 Task: Find connections with filter location St Albans with filter topic #engineeringwith filter profile language Potuguese with filter current company Akamai Technologies with filter school Vidyavardhaka College of Engineering with filter industry Law Enforcement with filter service category Consulting with filter keywords title Sales Analyst
Action: Mouse moved to (566, 71)
Screenshot: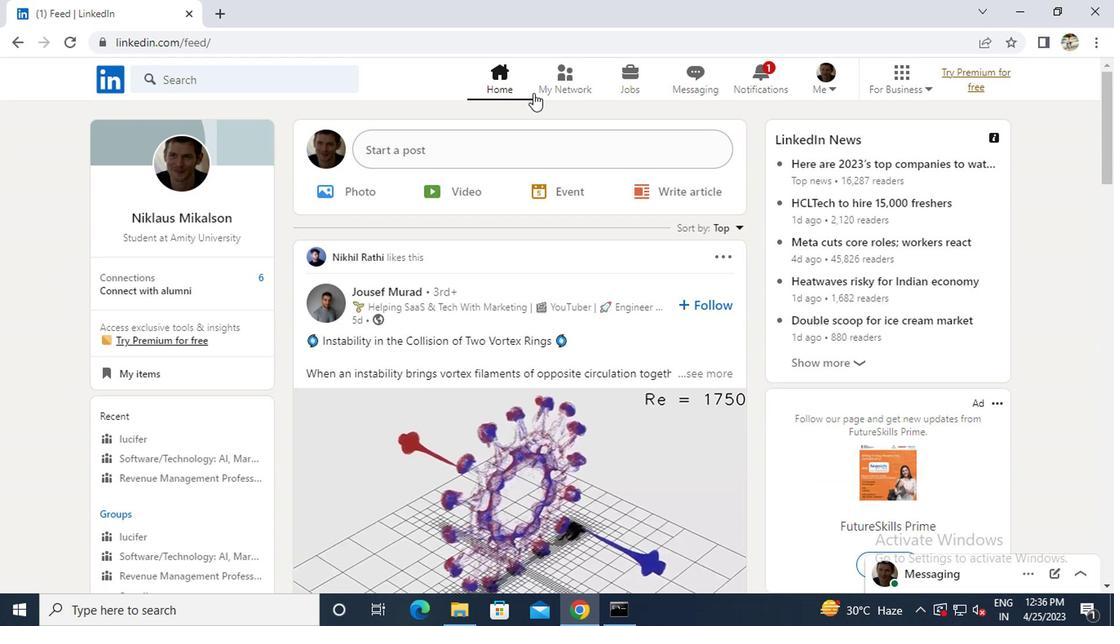 
Action: Mouse pressed left at (566, 71)
Screenshot: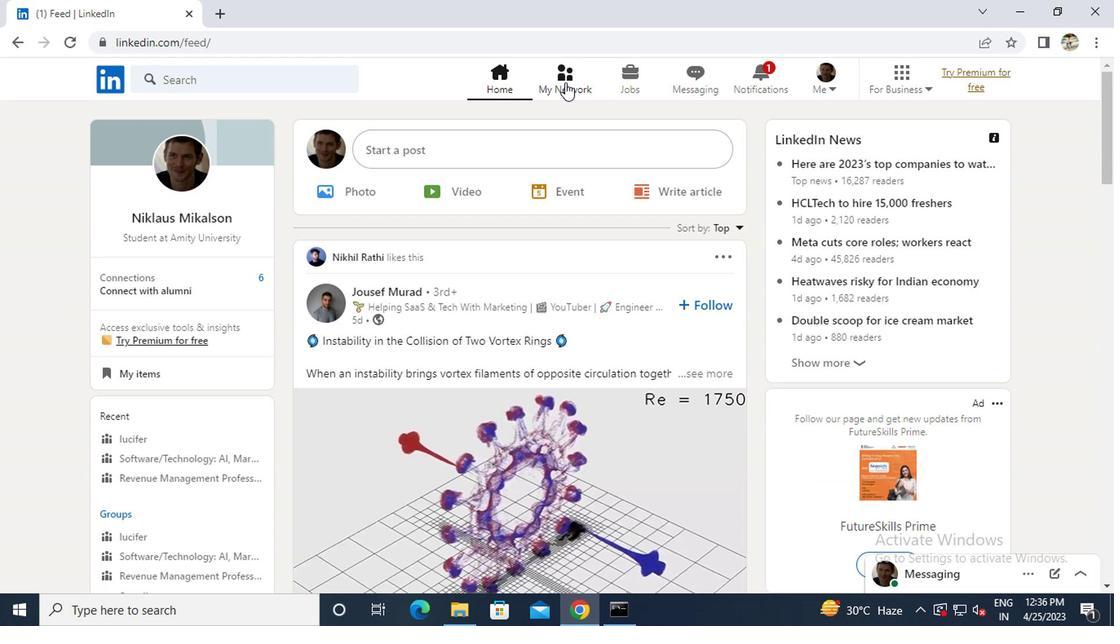 
Action: Mouse moved to (246, 171)
Screenshot: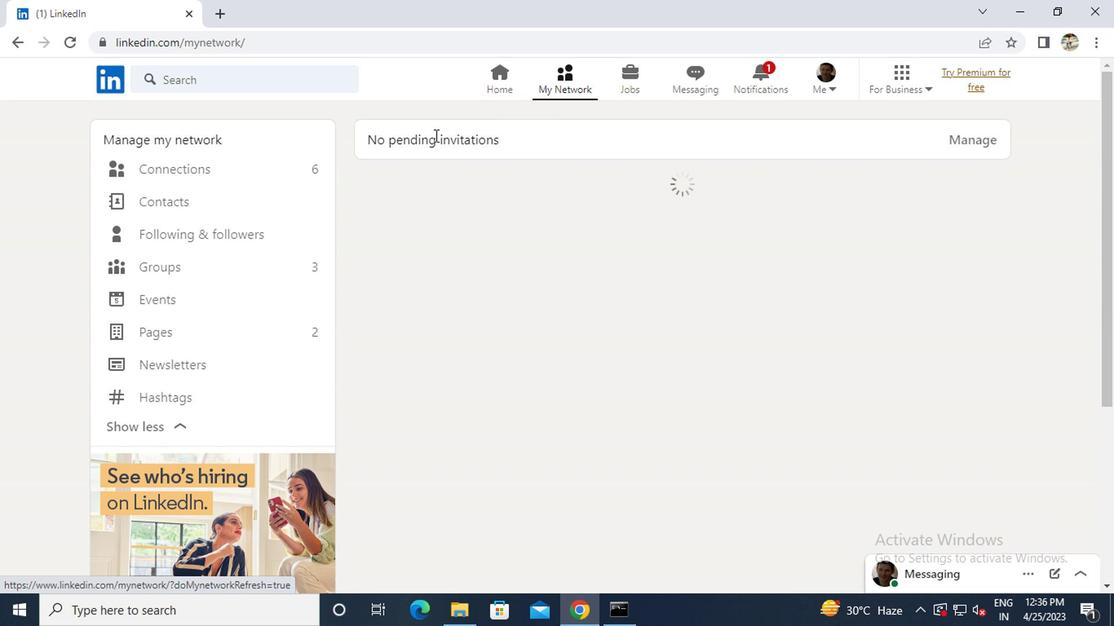 
Action: Mouse pressed left at (246, 171)
Screenshot: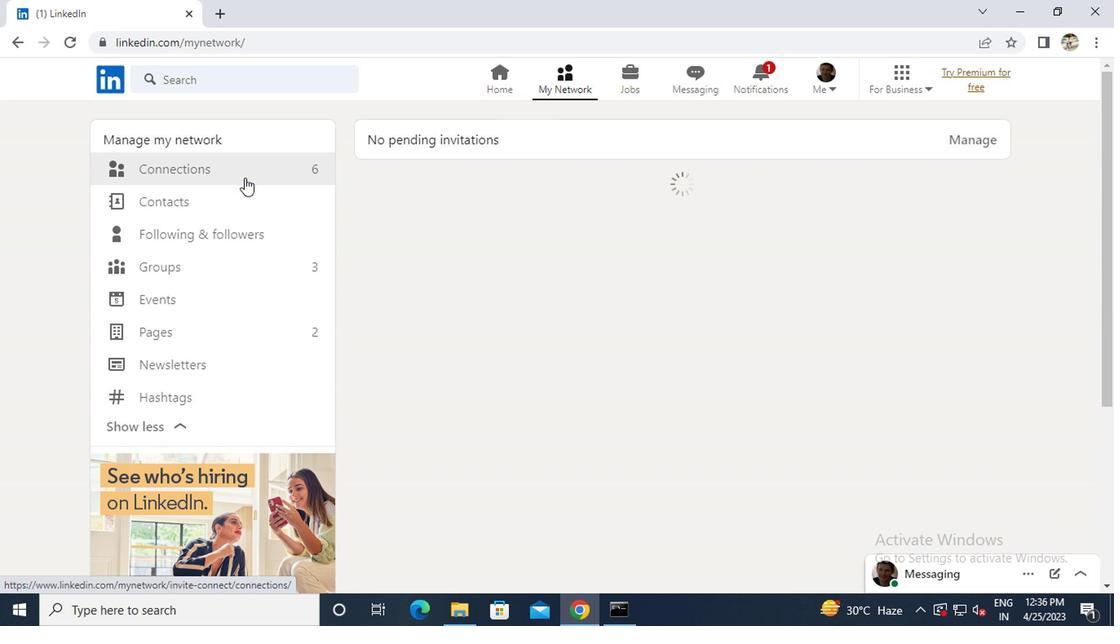 
Action: Mouse moved to (658, 164)
Screenshot: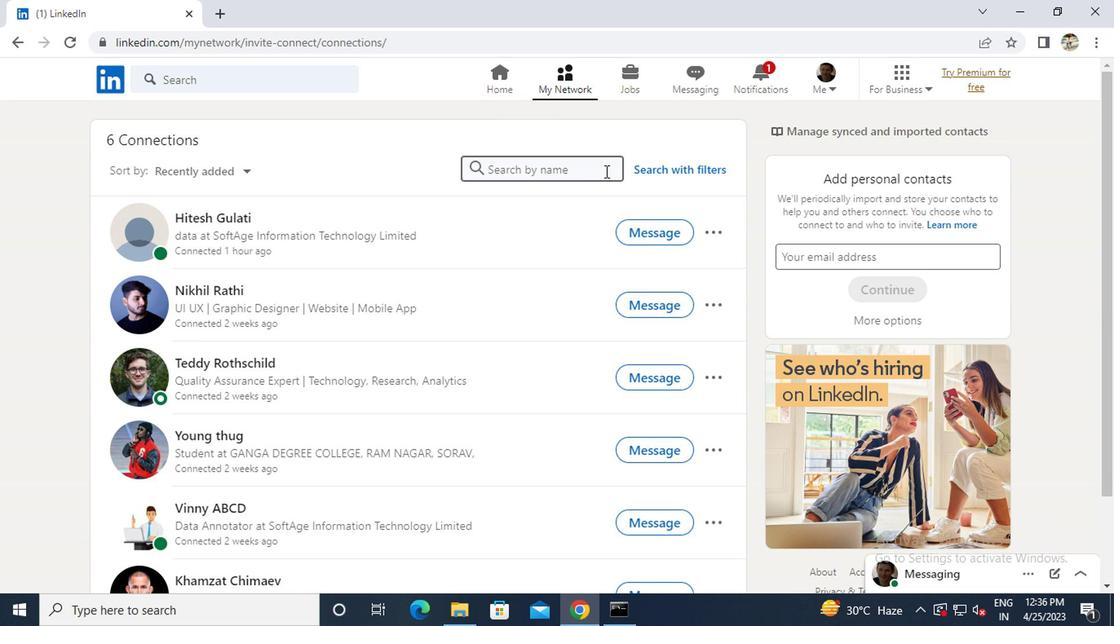 
Action: Mouse pressed left at (658, 164)
Screenshot: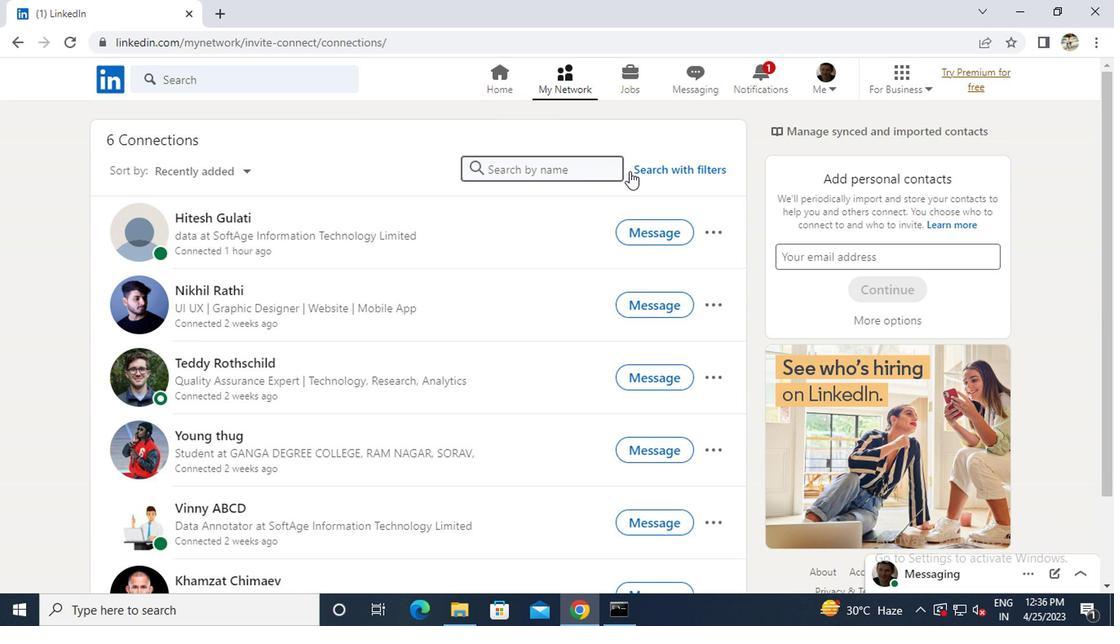 
Action: Mouse moved to (524, 110)
Screenshot: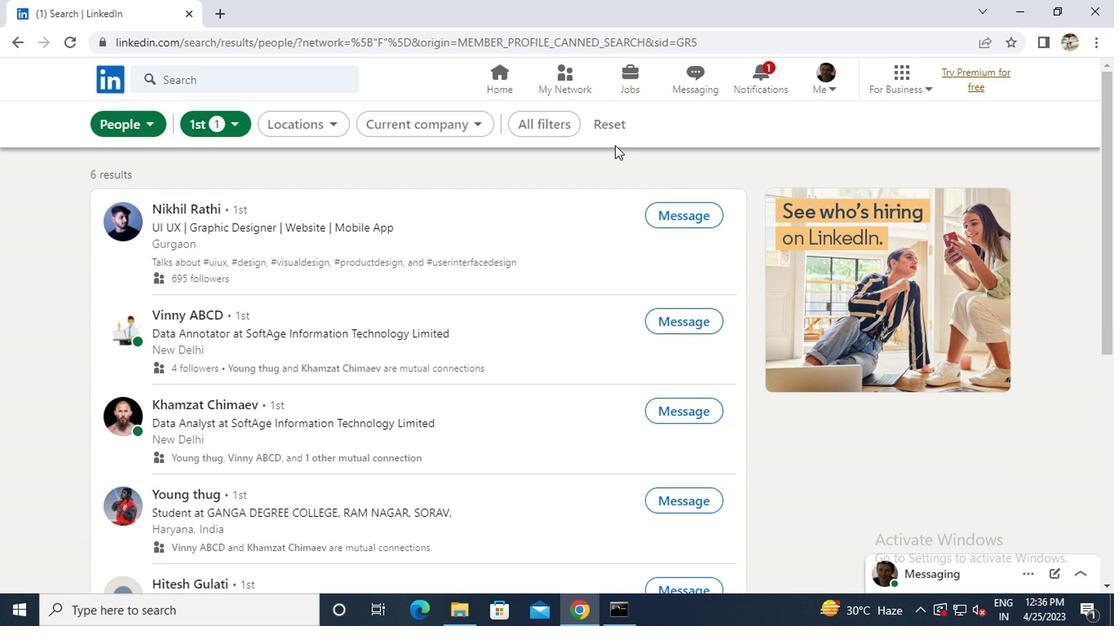 
Action: Mouse pressed left at (524, 110)
Screenshot: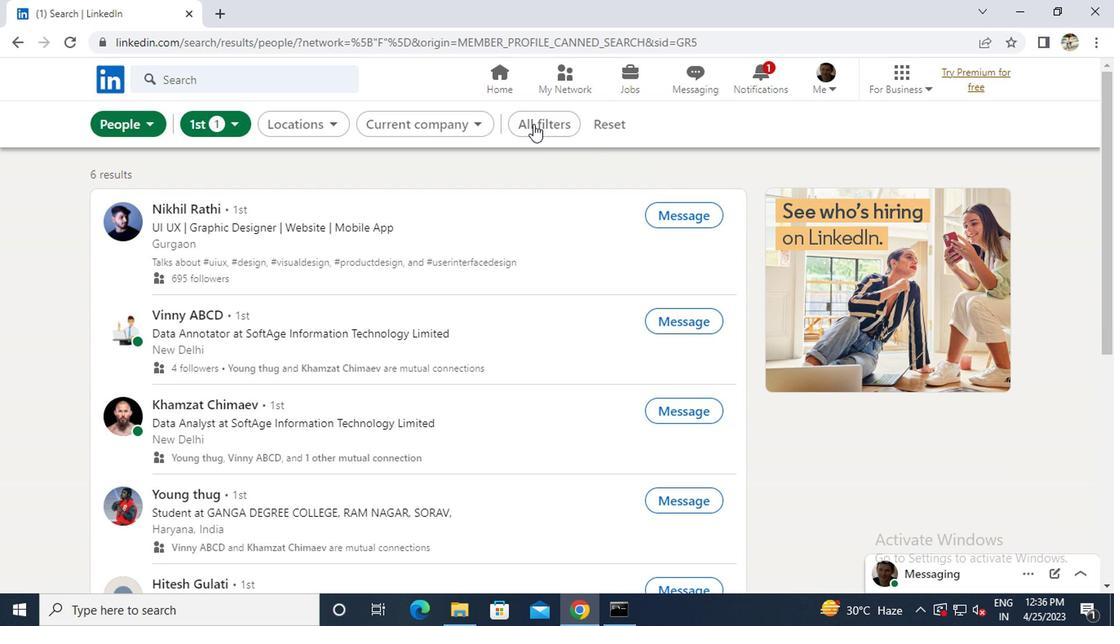 
Action: Mouse moved to (850, 350)
Screenshot: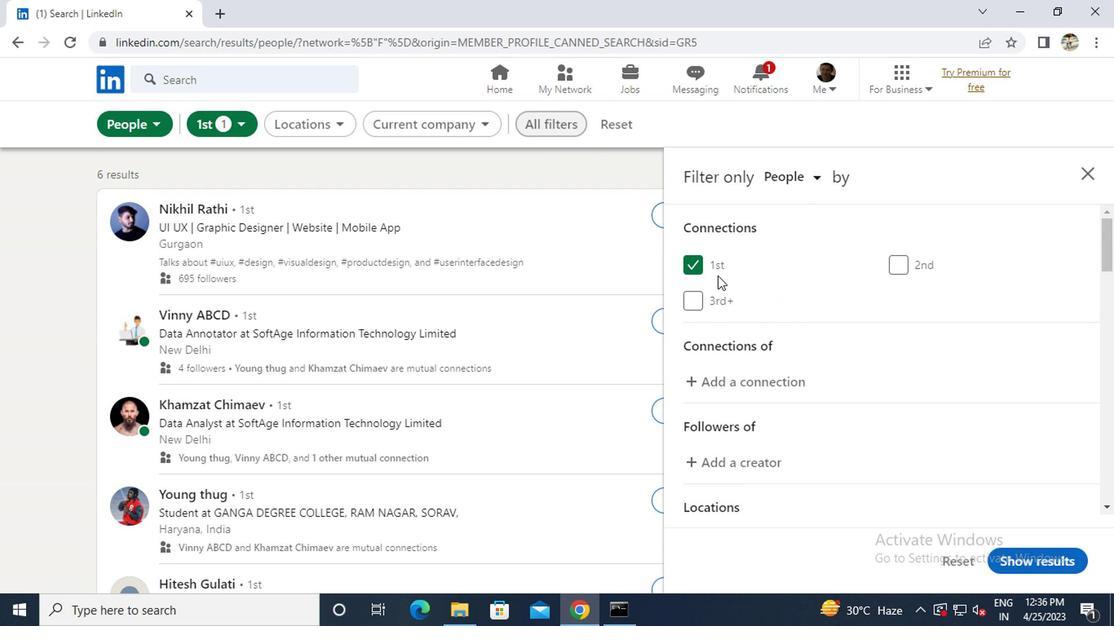 
Action: Mouse scrolled (850, 349) with delta (0, 0)
Screenshot: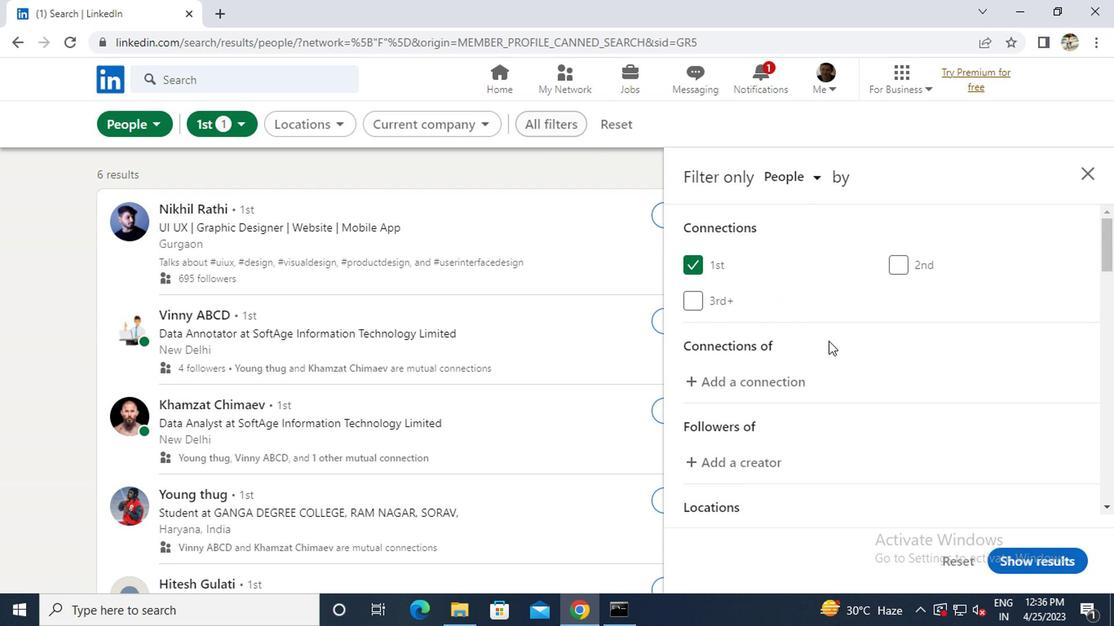 
Action: Mouse scrolled (850, 349) with delta (0, 0)
Screenshot: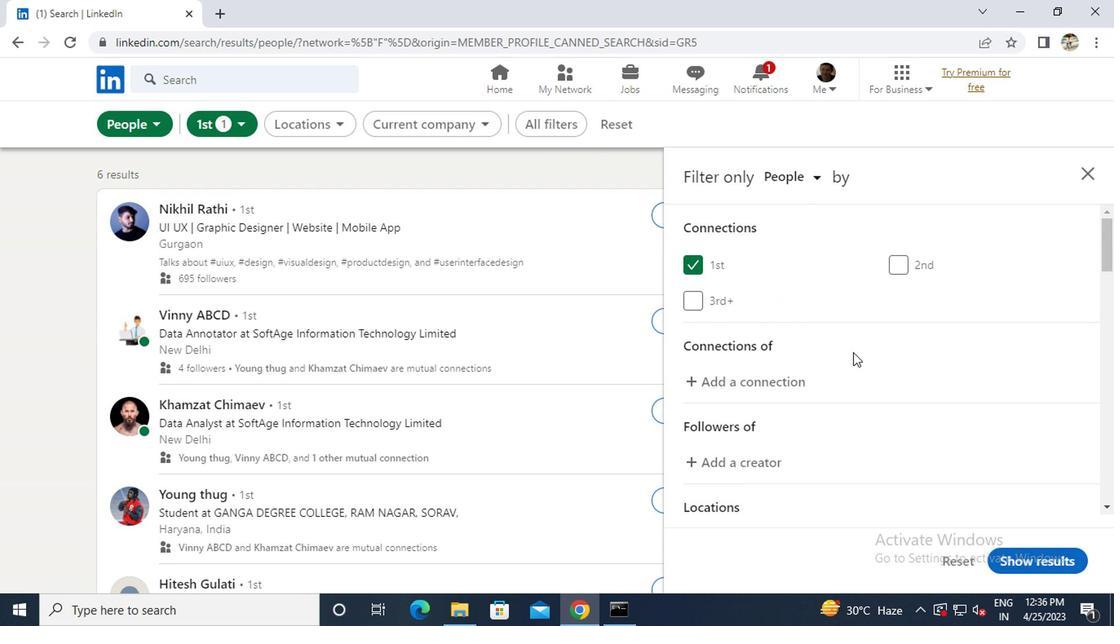 
Action: Mouse moved to (909, 447)
Screenshot: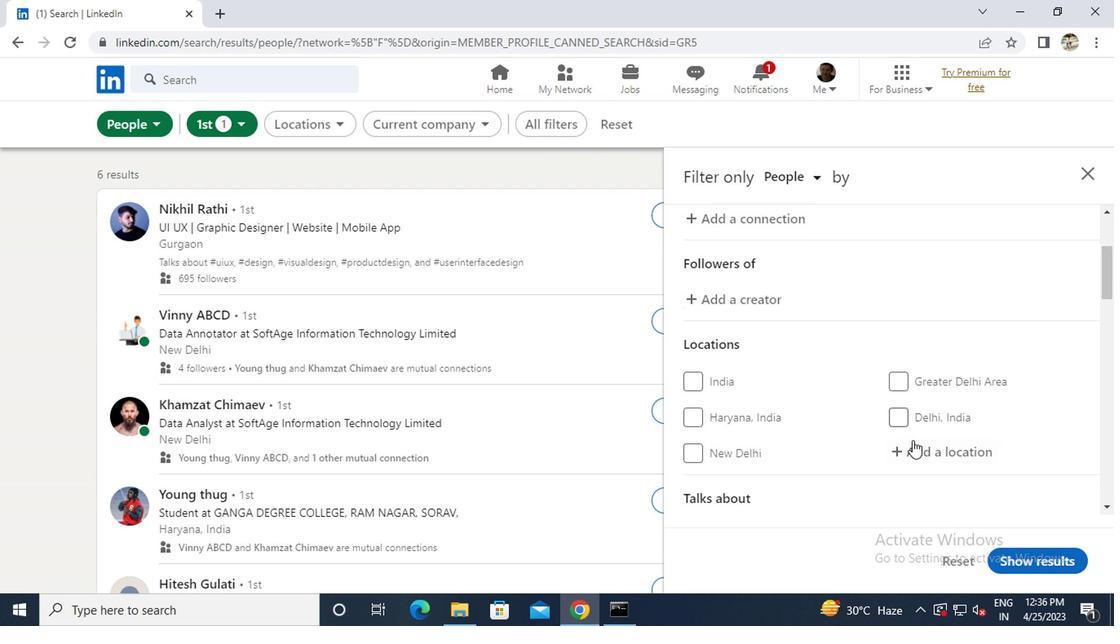 
Action: Mouse pressed left at (909, 447)
Screenshot: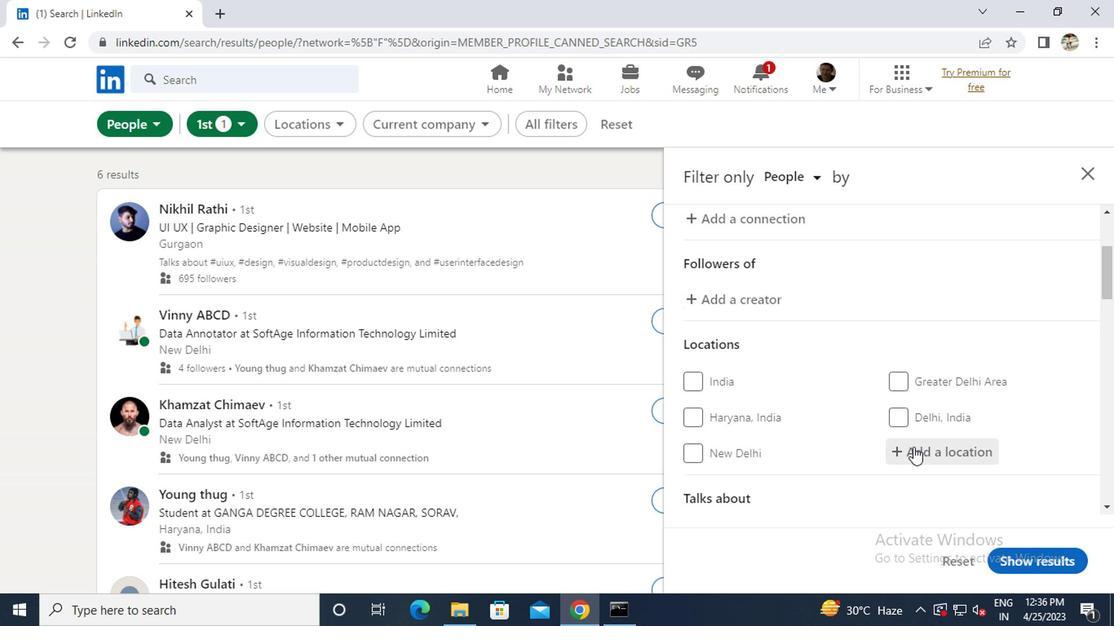 
Action: Key pressed <Key.caps_lock>st<Key.space>a<Key.caps_lock>lbans
Screenshot: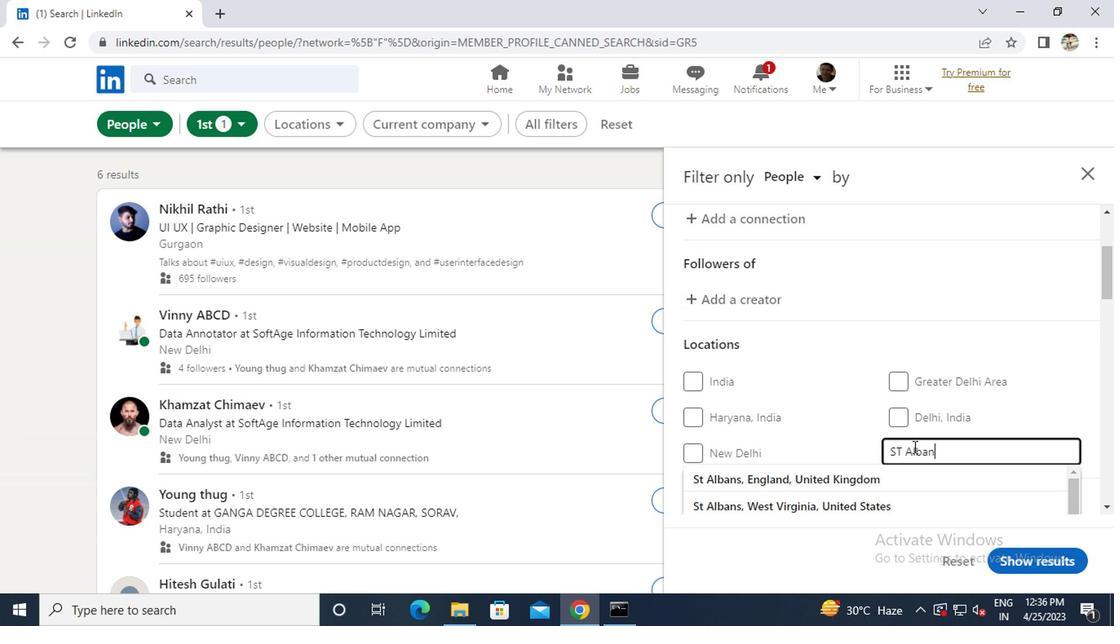 
Action: Mouse scrolled (909, 446) with delta (0, -1)
Screenshot: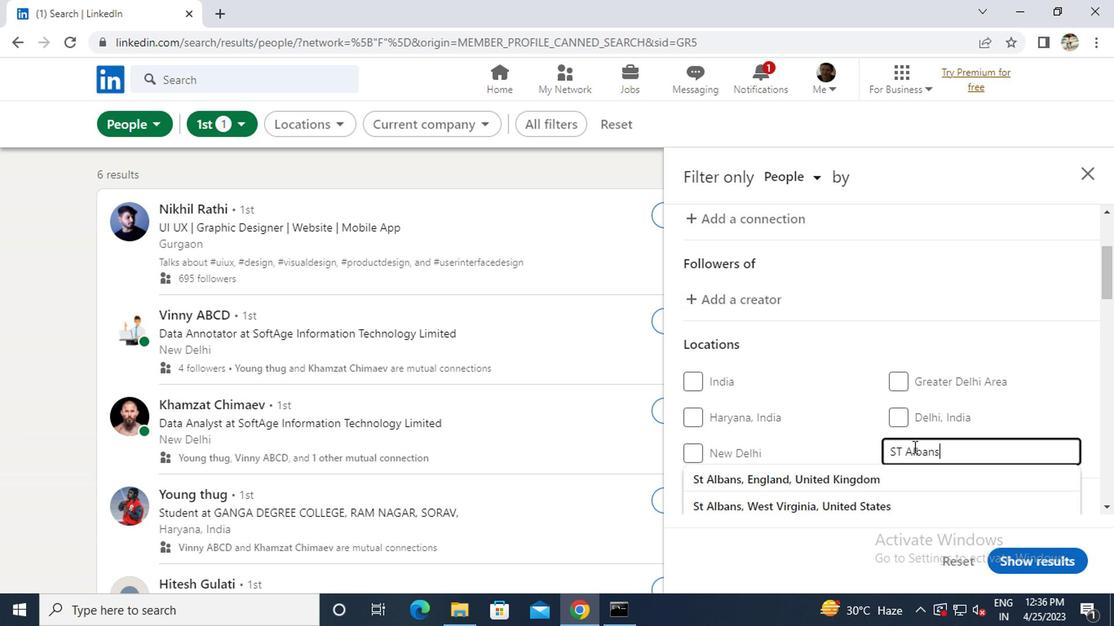 
Action: Mouse moved to (907, 446)
Screenshot: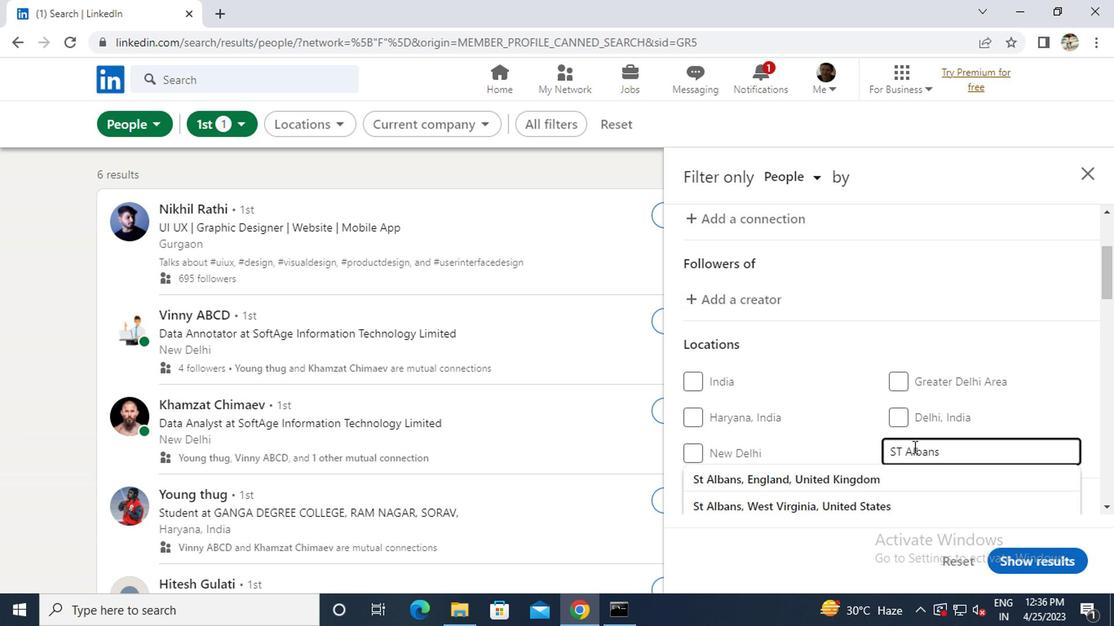 
Action: Mouse scrolled (907, 445) with delta (0, 0)
Screenshot: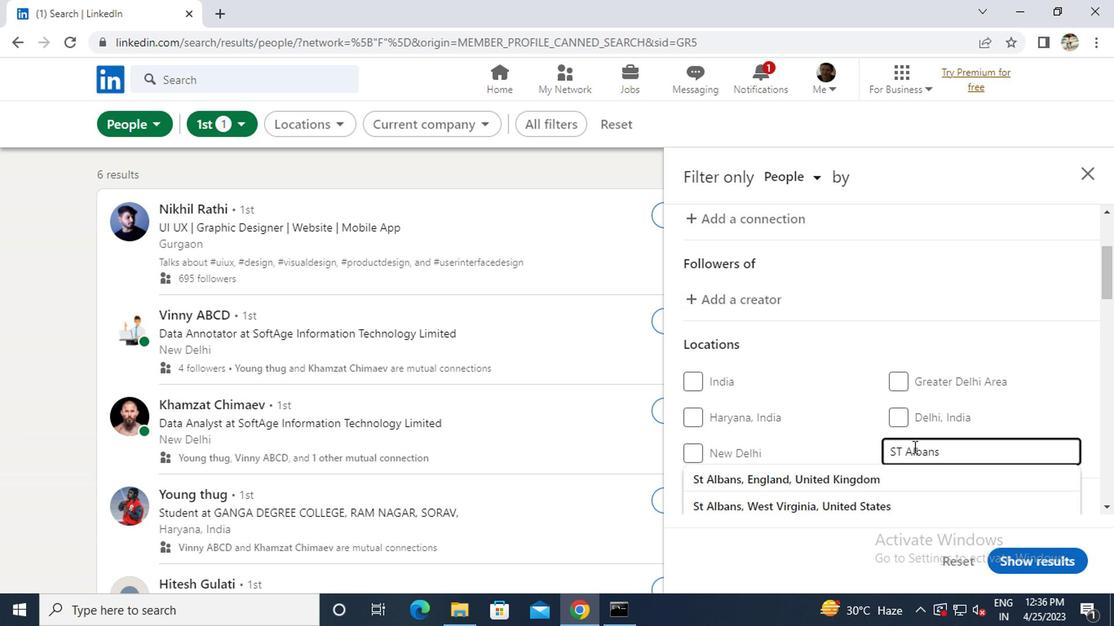 
Action: Key pressed <Key.enter>
Screenshot: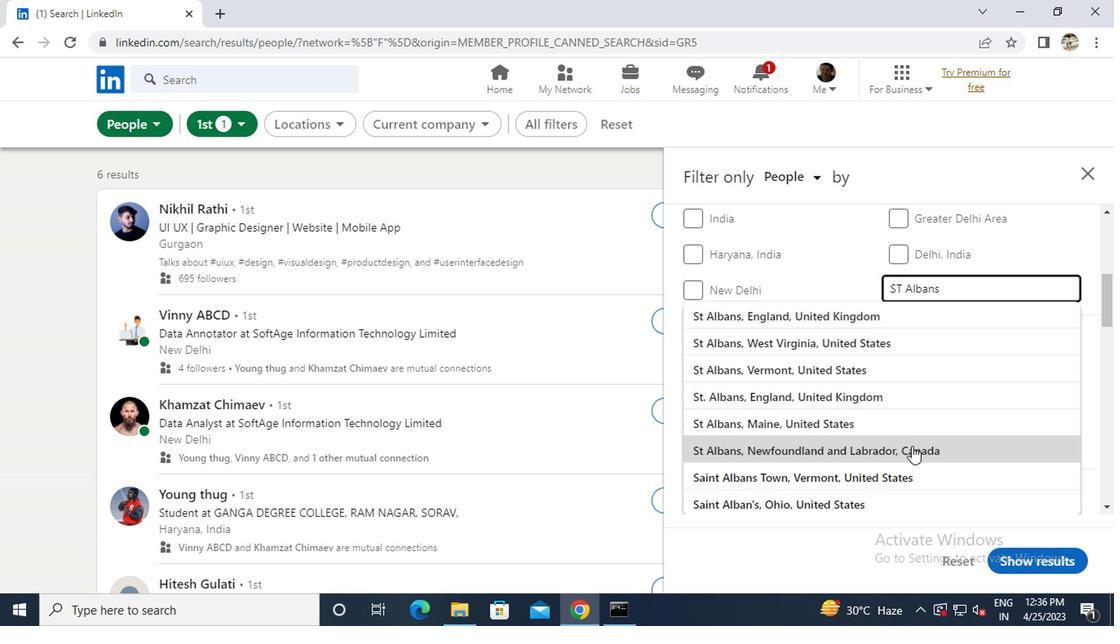 
Action: Mouse moved to (906, 444)
Screenshot: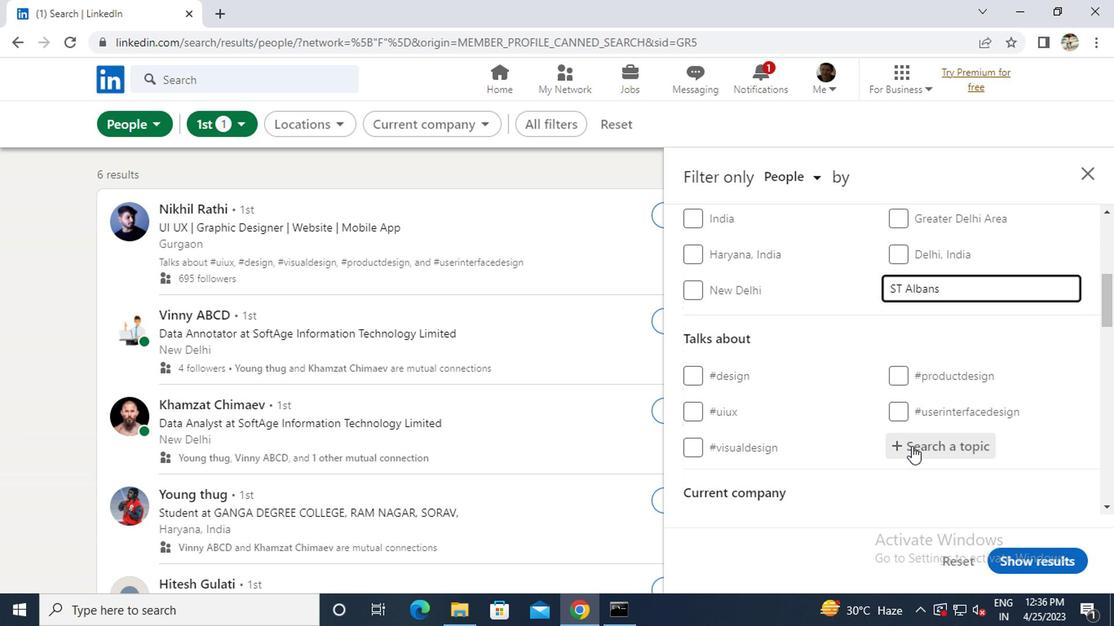 
Action: Mouse pressed left at (906, 444)
Screenshot: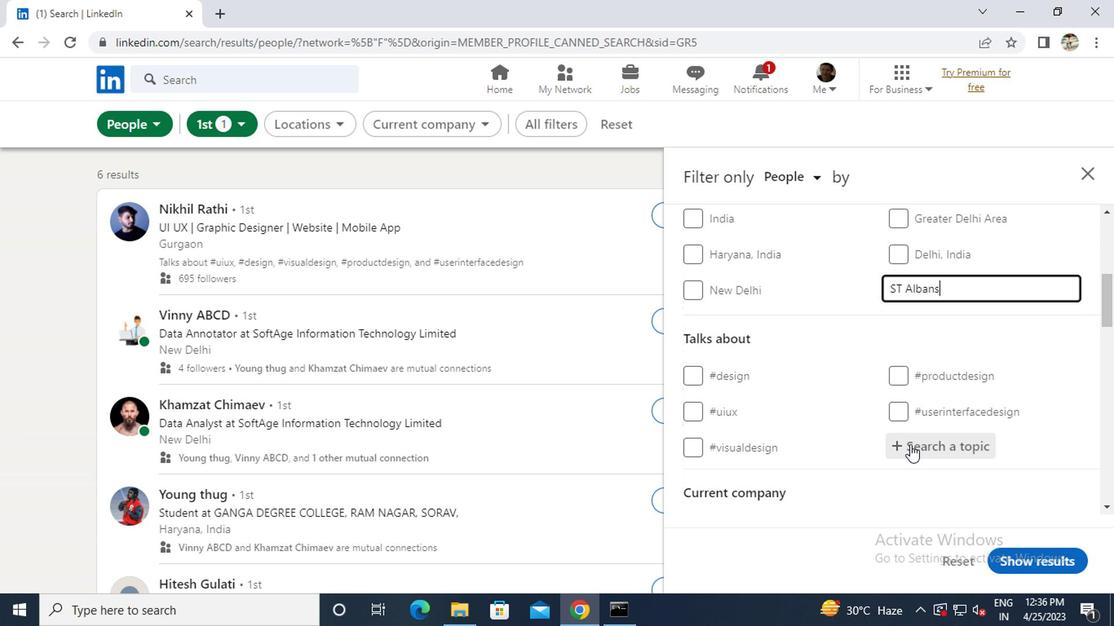 
Action: Key pressed <Key.shift>#ENGINEERING
Screenshot: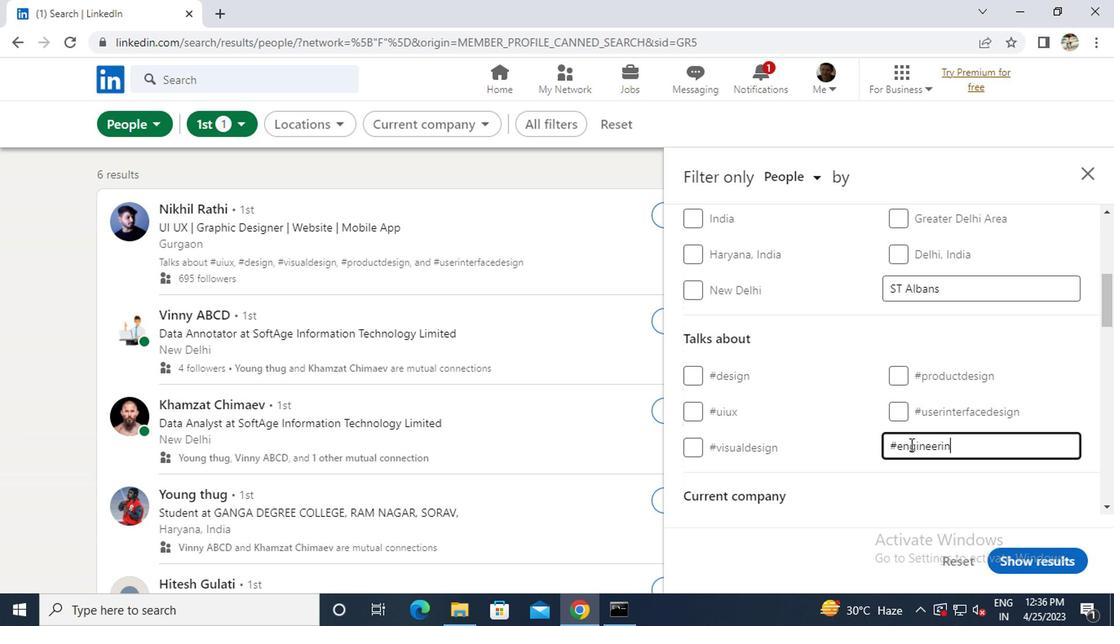 
Action: Mouse scrolled (906, 444) with delta (0, 0)
Screenshot: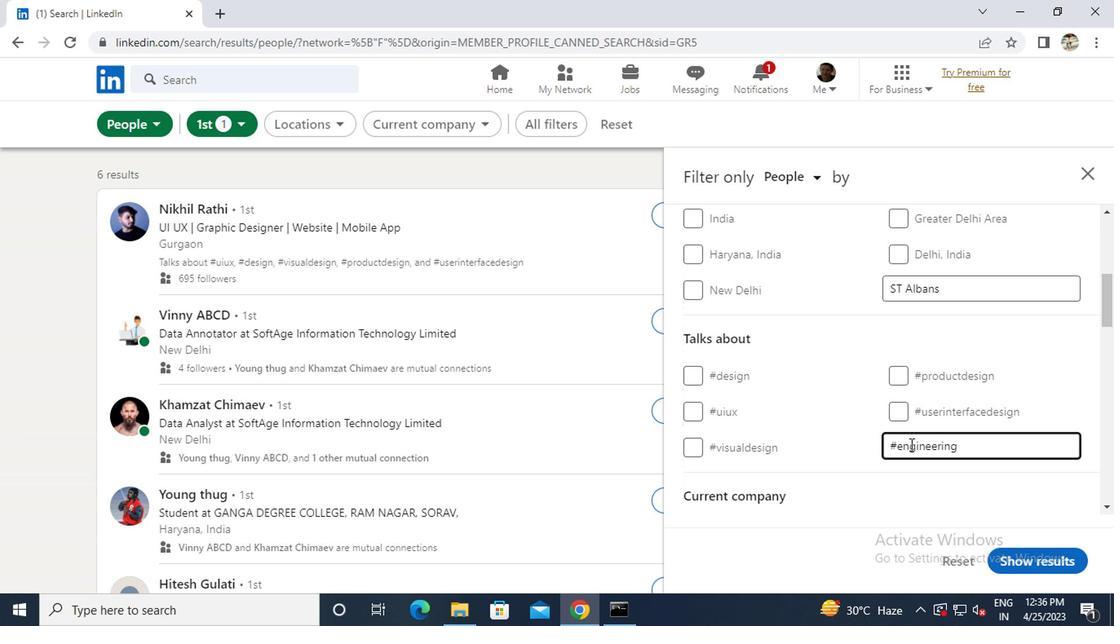 
Action: Mouse scrolled (906, 444) with delta (0, 0)
Screenshot: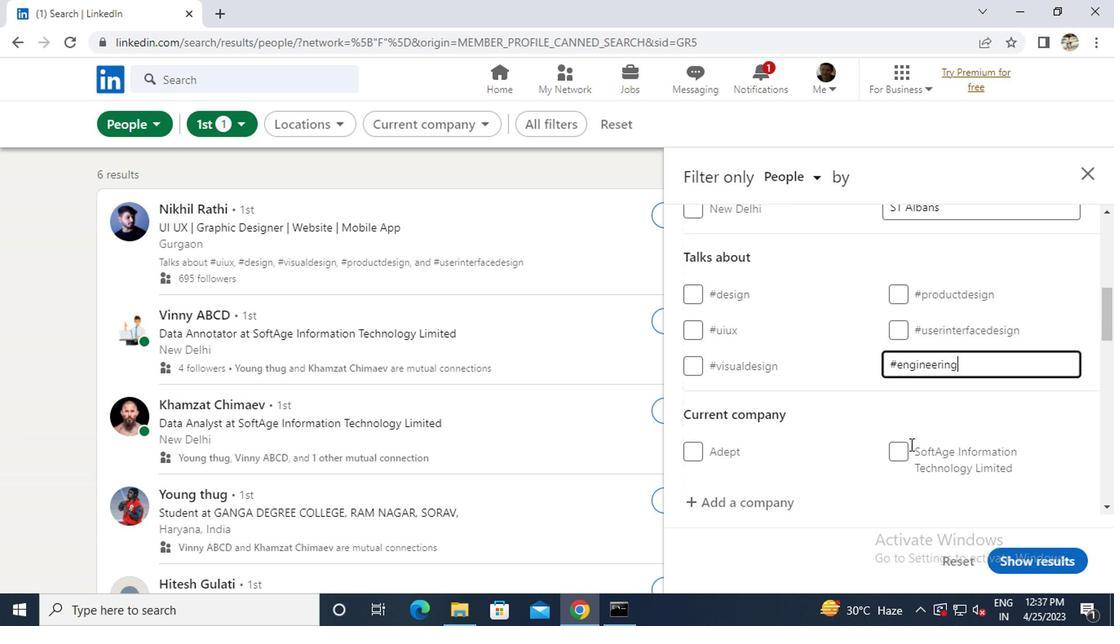 
Action: Mouse scrolled (906, 444) with delta (0, 0)
Screenshot: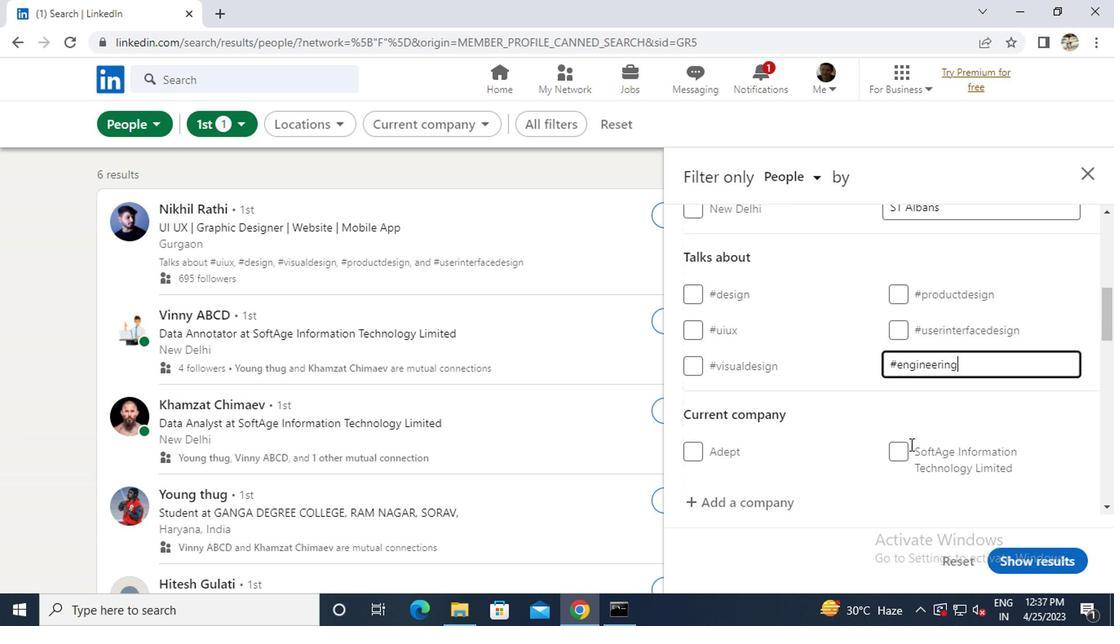 
Action: Mouse moved to (743, 345)
Screenshot: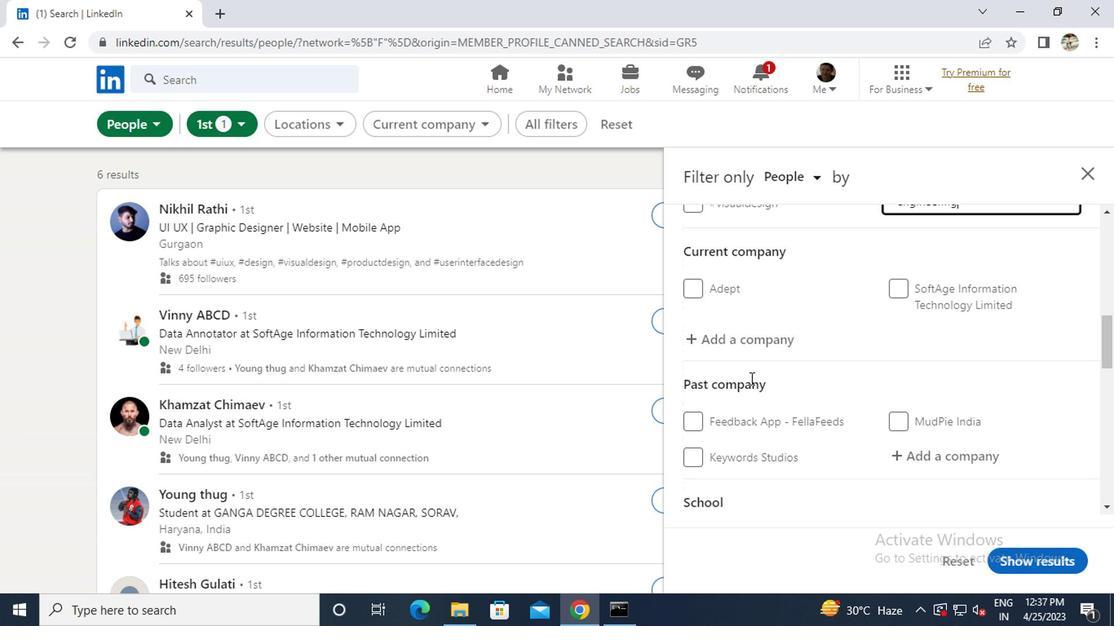 
Action: Mouse scrolled (743, 344) with delta (0, -1)
Screenshot: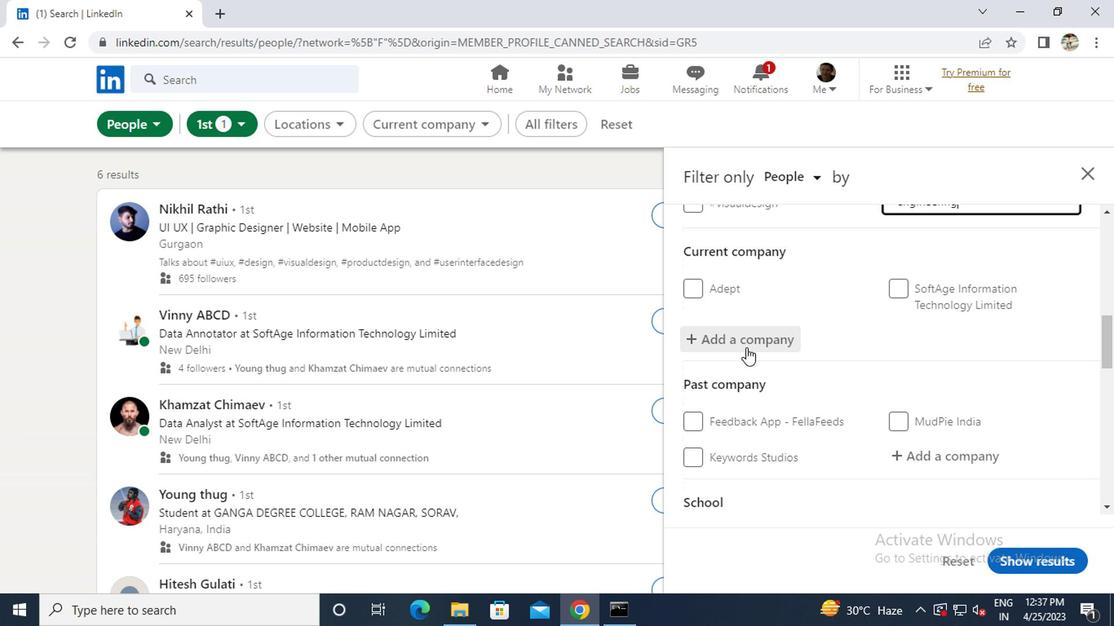 
Action: Mouse scrolled (743, 344) with delta (0, -1)
Screenshot: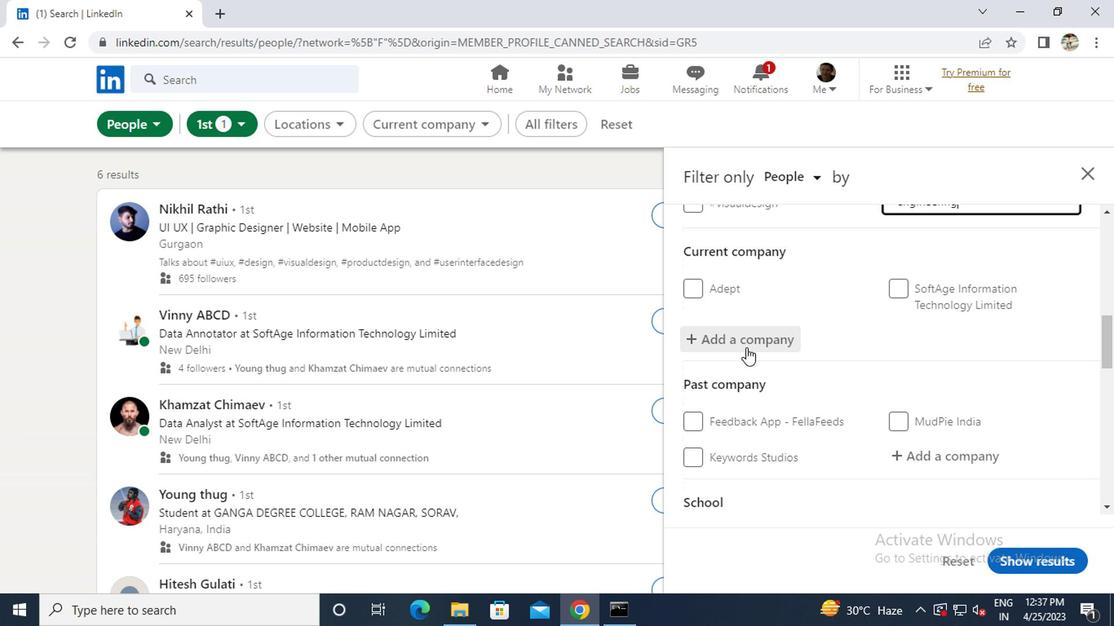 
Action: Mouse scrolled (743, 344) with delta (0, -1)
Screenshot: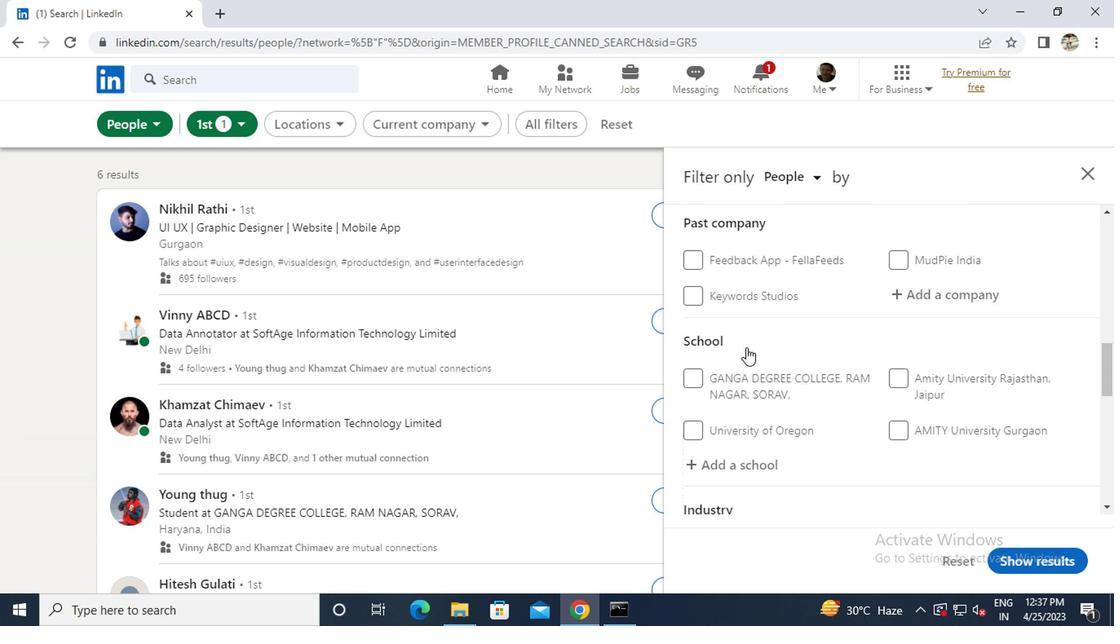 
Action: Mouse scrolled (743, 344) with delta (0, -1)
Screenshot: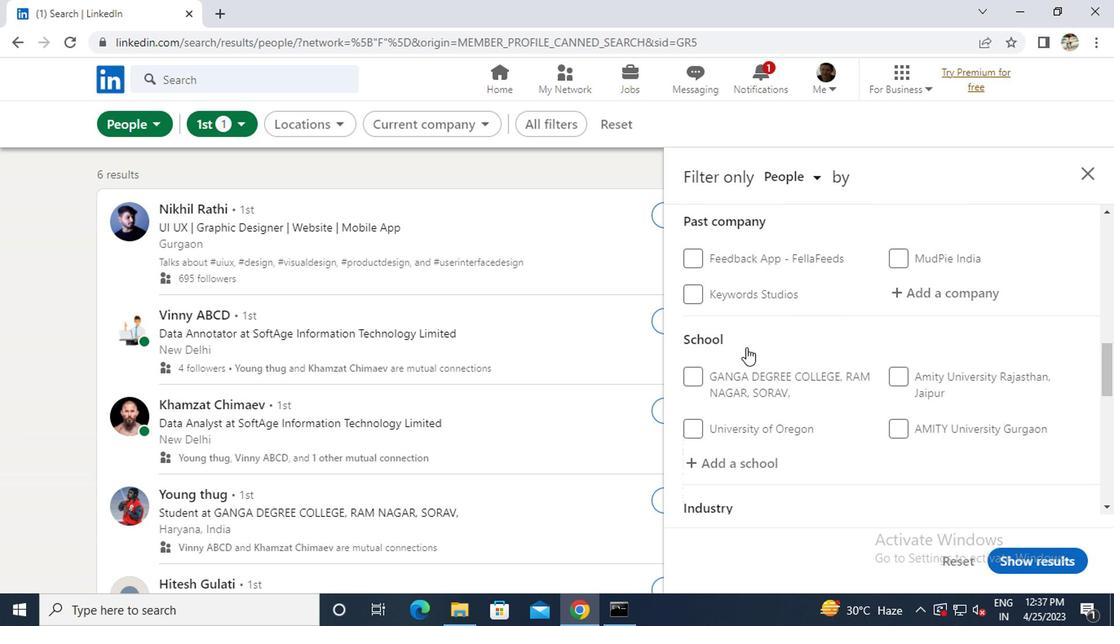 
Action: Mouse scrolled (743, 344) with delta (0, -1)
Screenshot: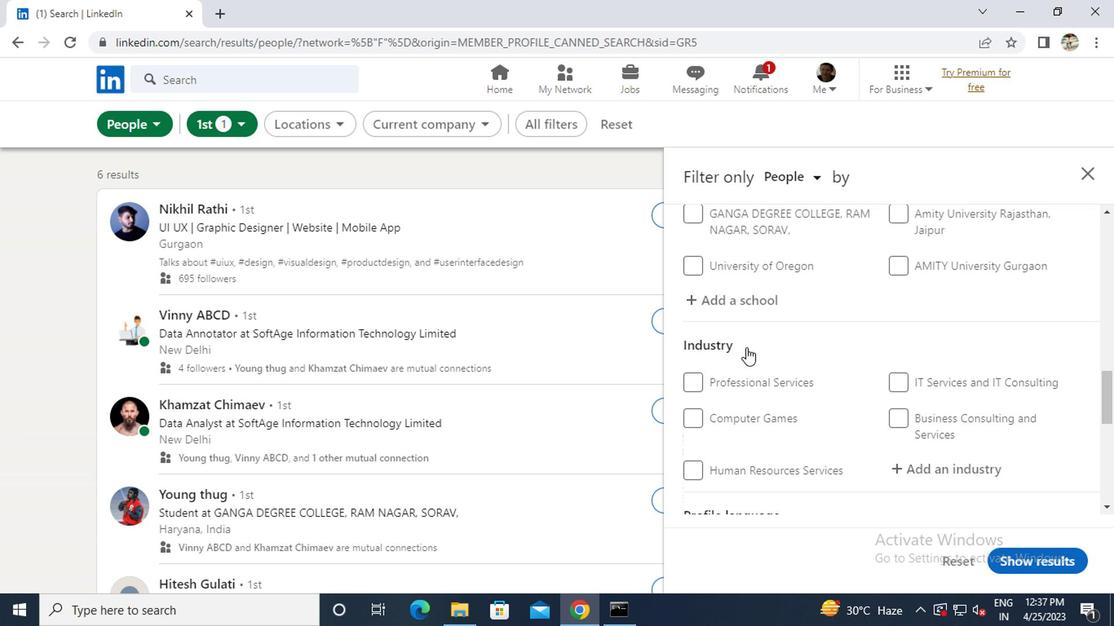 
Action: Mouse scrolled (743, 344) with delta (0, -1)
Screenshot: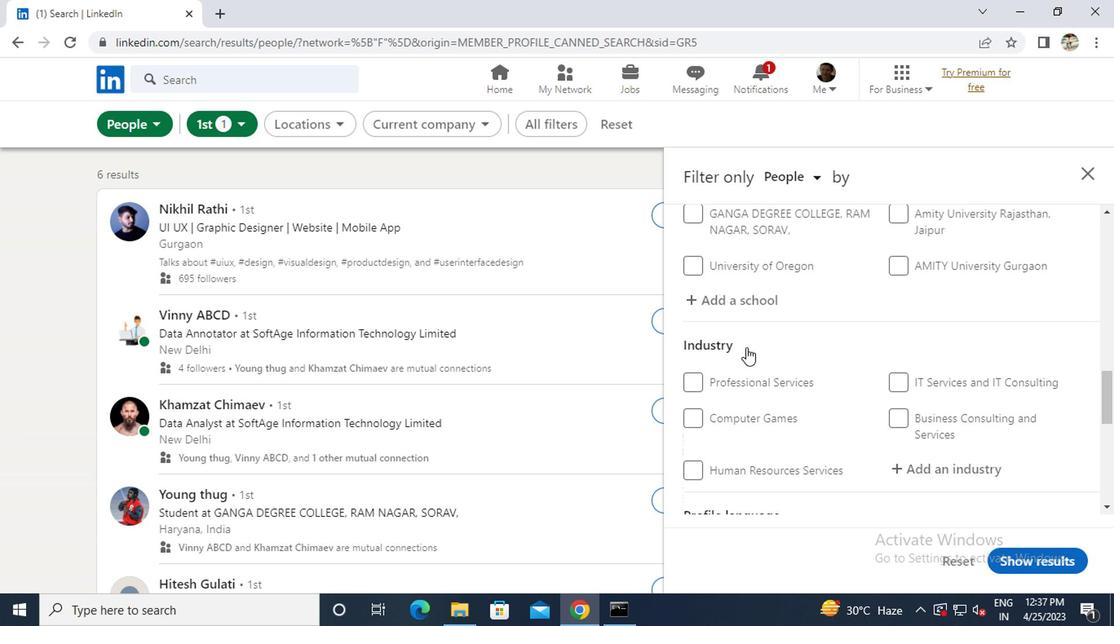 
Action: Mouse scrolled (743, 346) with delta (0, 0)
Screenshot: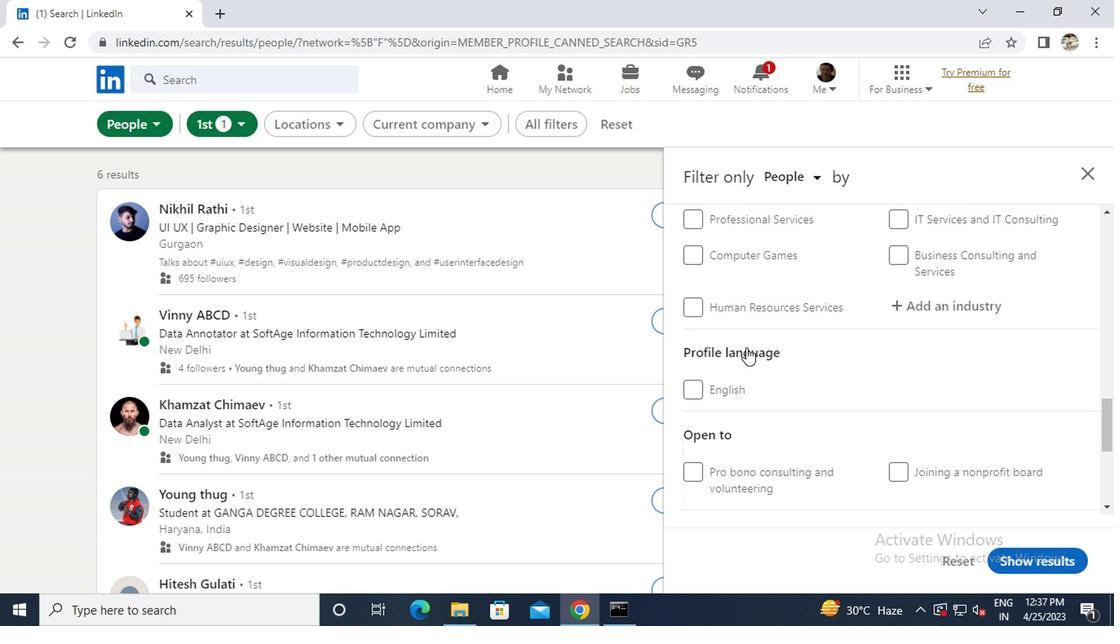 
Action: Mouse scrolled (743, 346) with delta (0, 0)
Screenshot: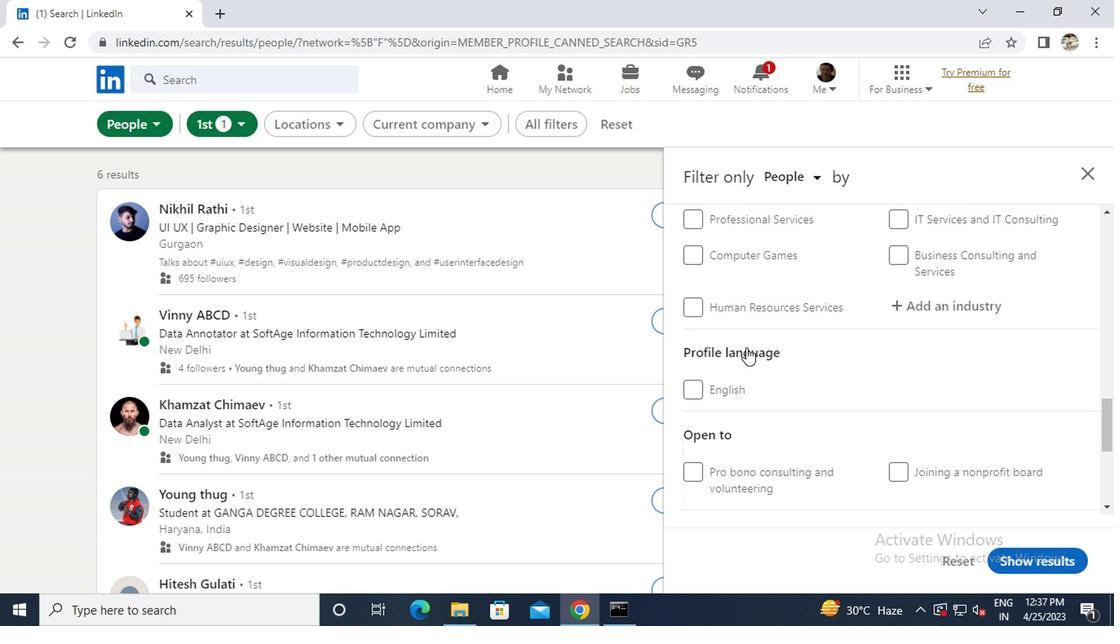 
Action: Mouse scrolled (743, 346) with delta (0, 0)
Screenshot: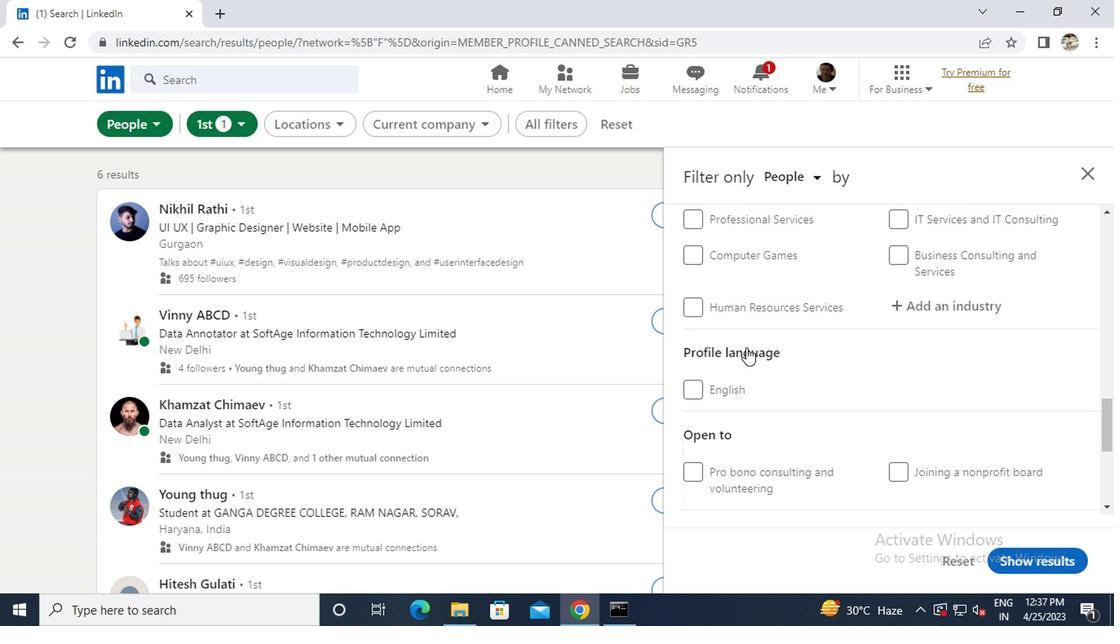 
Action: Mouse scrolled (743, 346) with delta (0, 0)
Screenshot: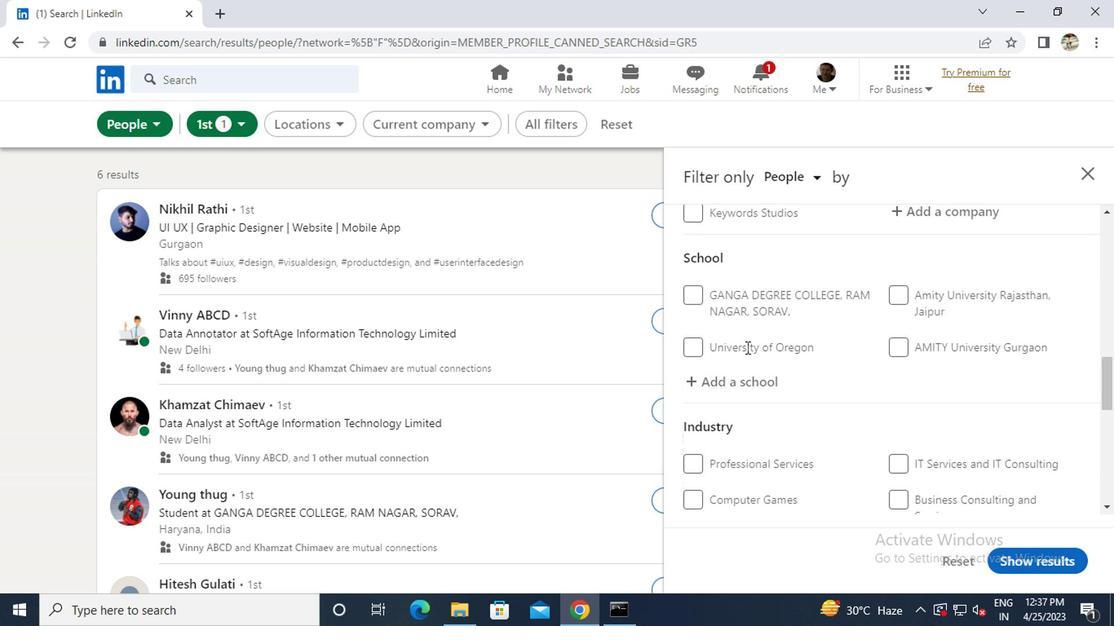 
Action: Mouse scrolled (743, 346) with delta (0, 0)
Screenshot: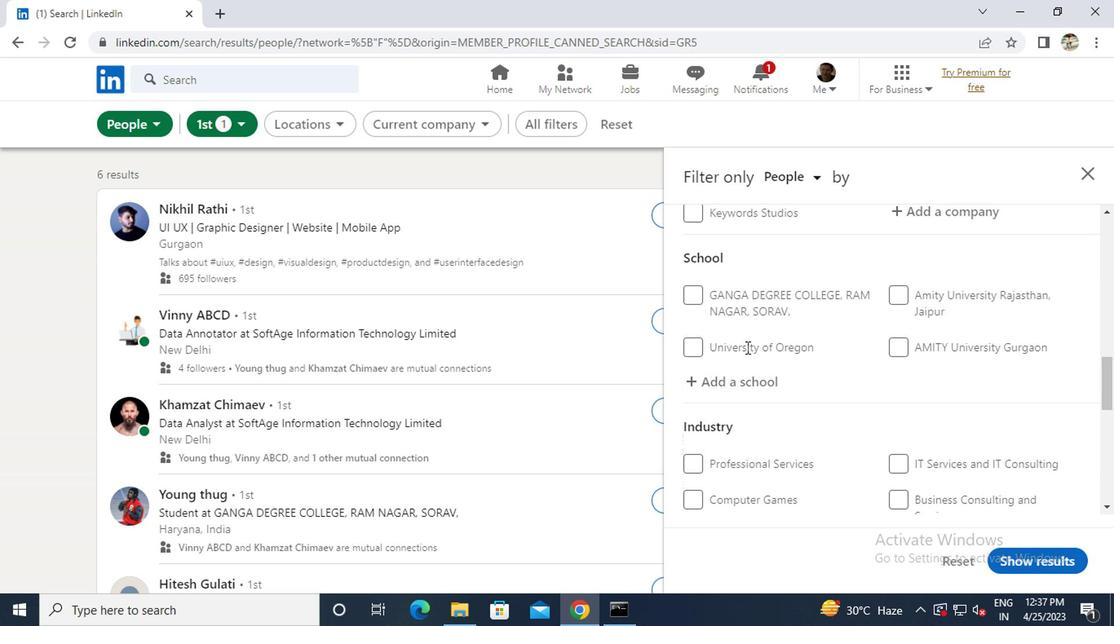 
Action: Mouse scrolled (743, 346) with delta (0, 0)
Screenshot: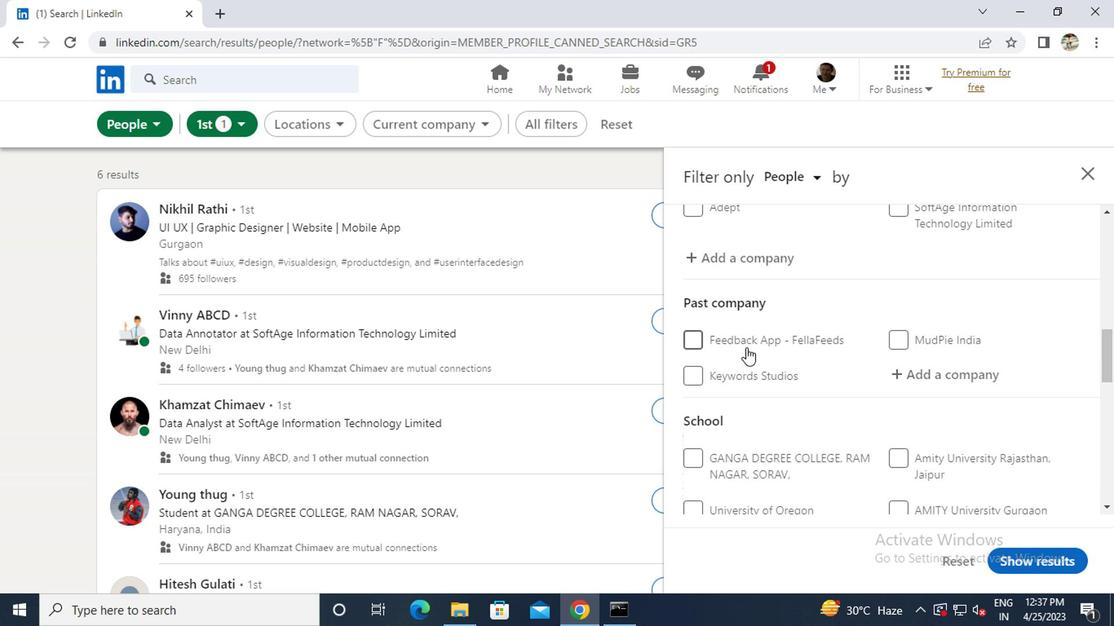 
Action: Mouse pressed left at (743, 345)
Screenshot: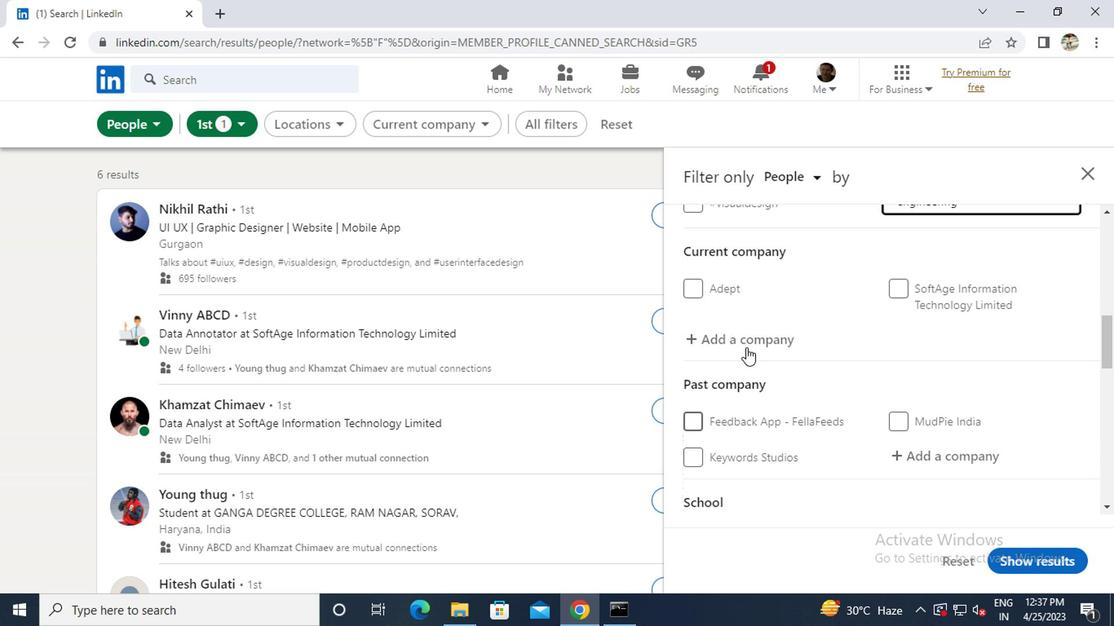 
Action: Key pressed <Key.caps_lock>A<Key.caps_lock>KAMAI
Screenshot: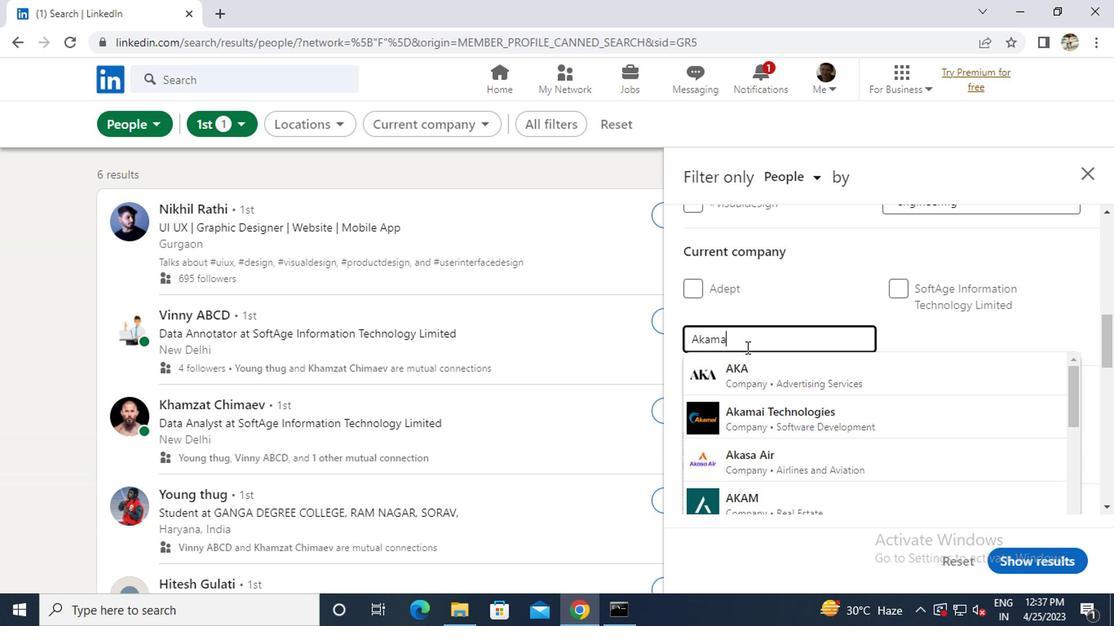 
Action: Mouse moved to (763, 368)
Screenshot: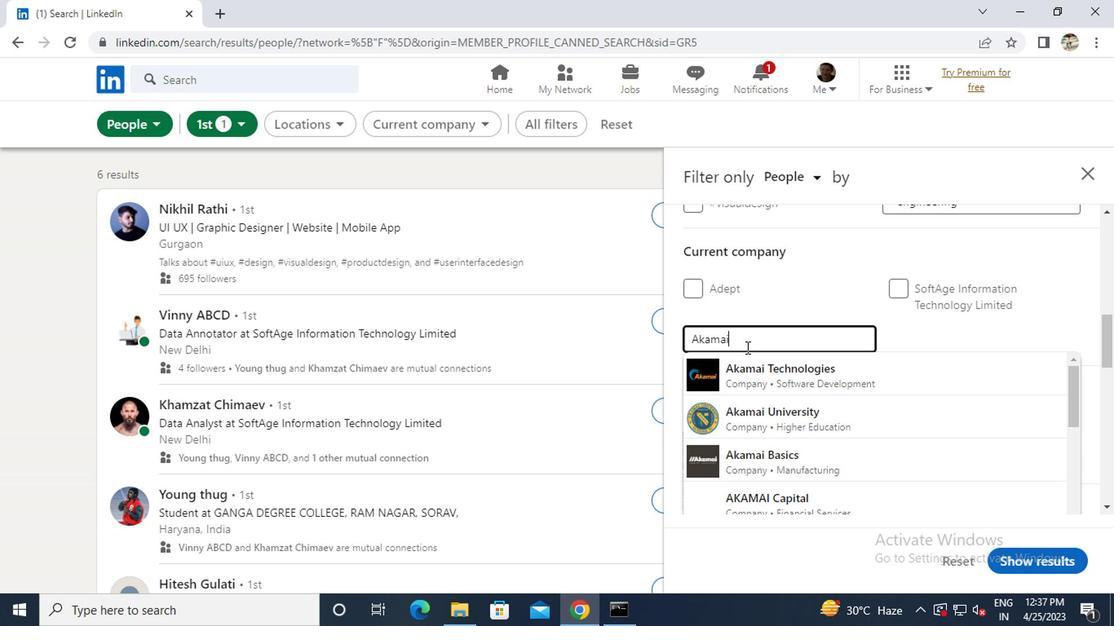 
Action: Mouse pressed left at (763, 368)
Screenshot: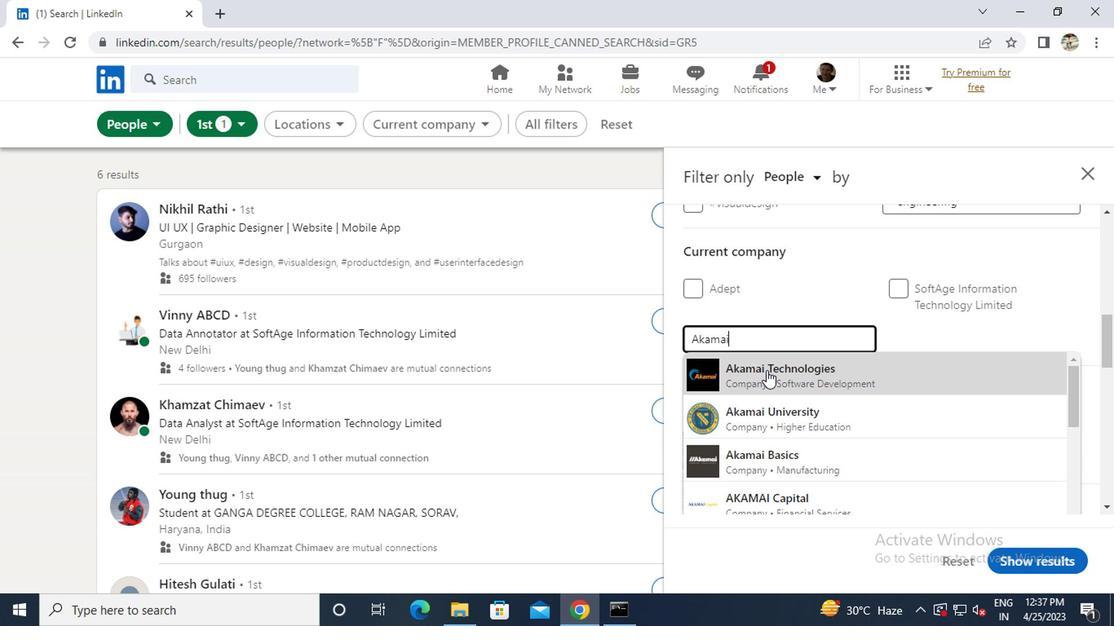 
Action: Mouse scrolled (763, 368) with delta (0, 0)
Screenshot: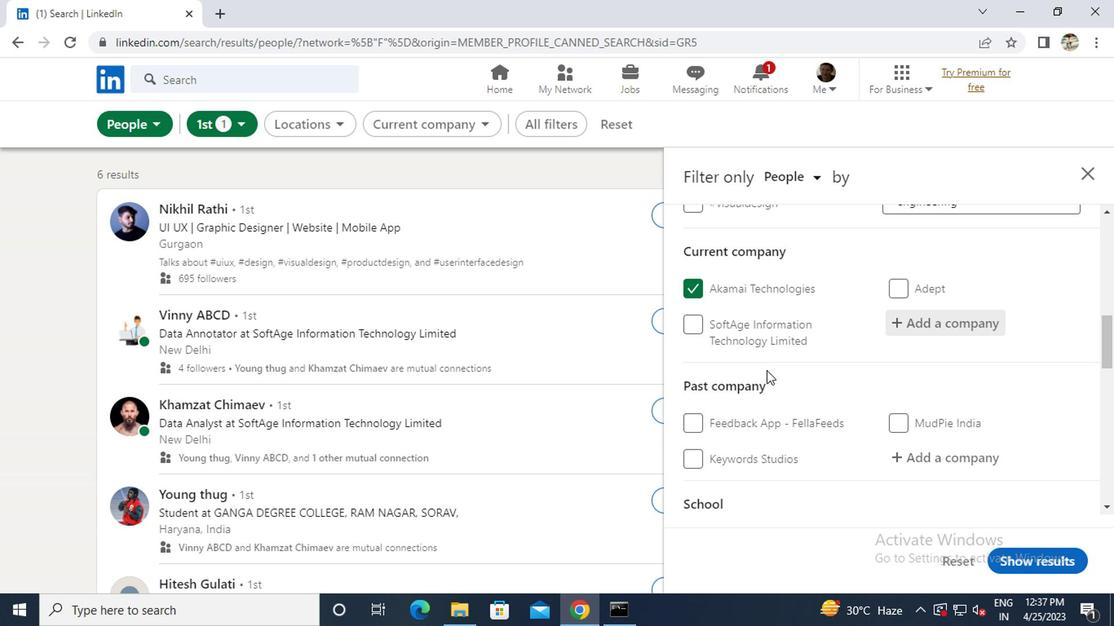 
Action: Mouse scrolled (763, 368) with delta (0, 0)
Screenshot: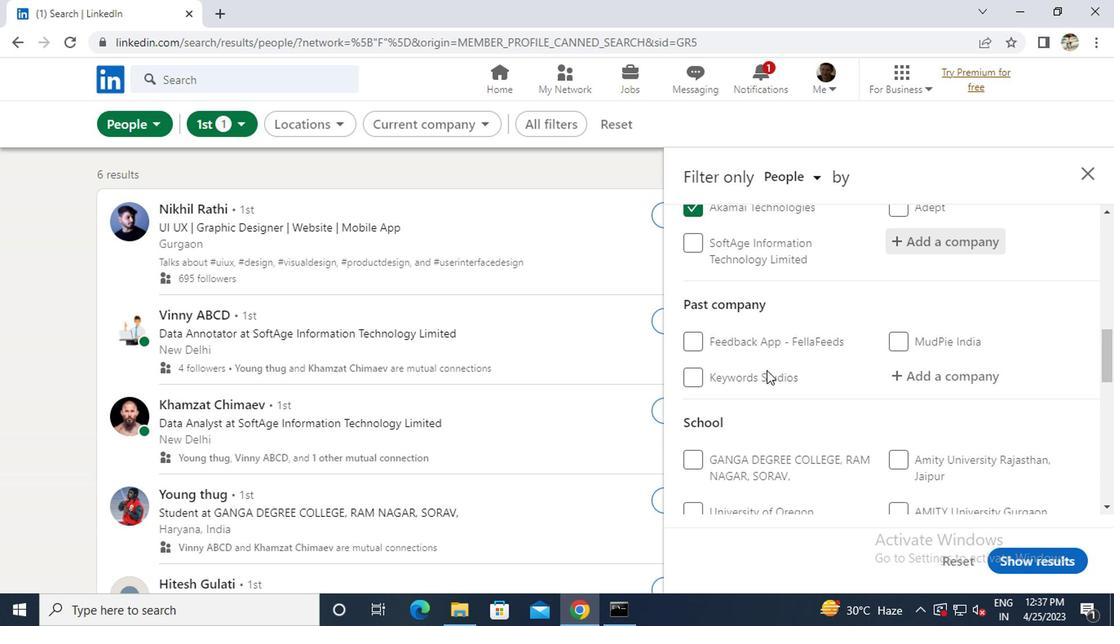 
Action: Mouse scrolled (763, 368) with delta (0, 0)
Screenshot: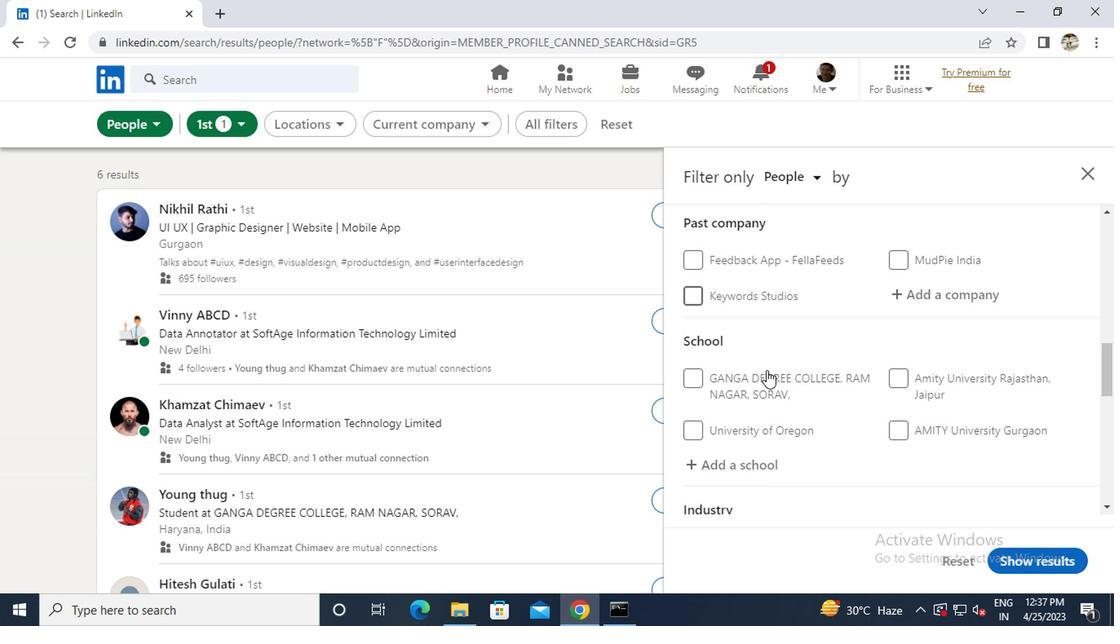 
Action: Mouse moved to (734, 381)
Screenshot: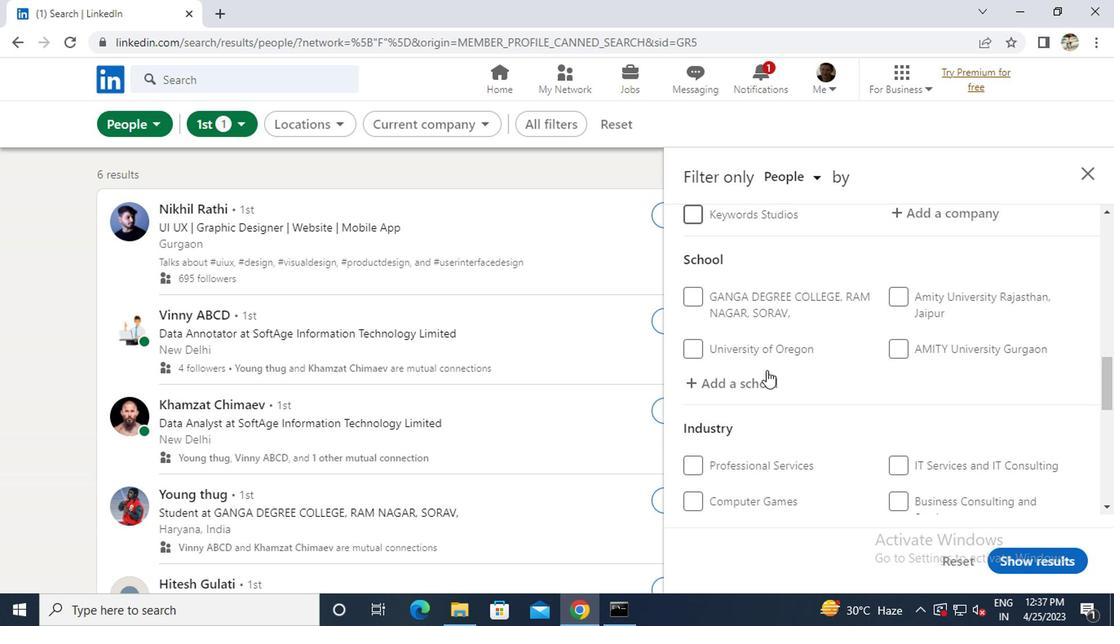 
Action: Mouse pressed left at (734, 381)
Screenshot: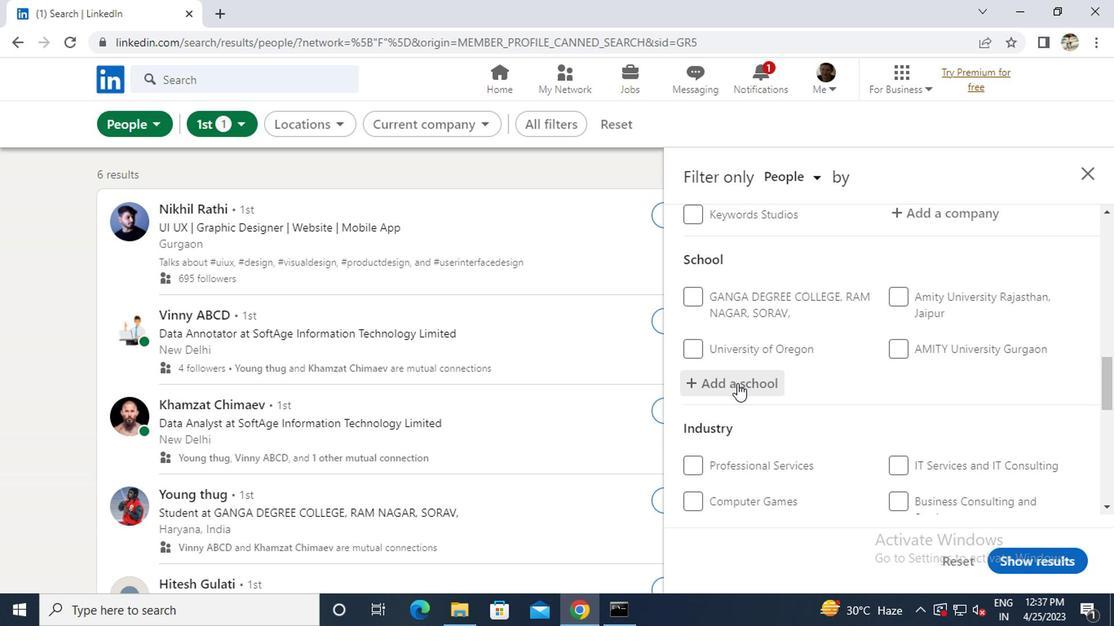 
Action: Key pressed <Key.caps_lock>V<Key.caps_lock>IDYAVARDHAKA<Key.space>C
Screenshot: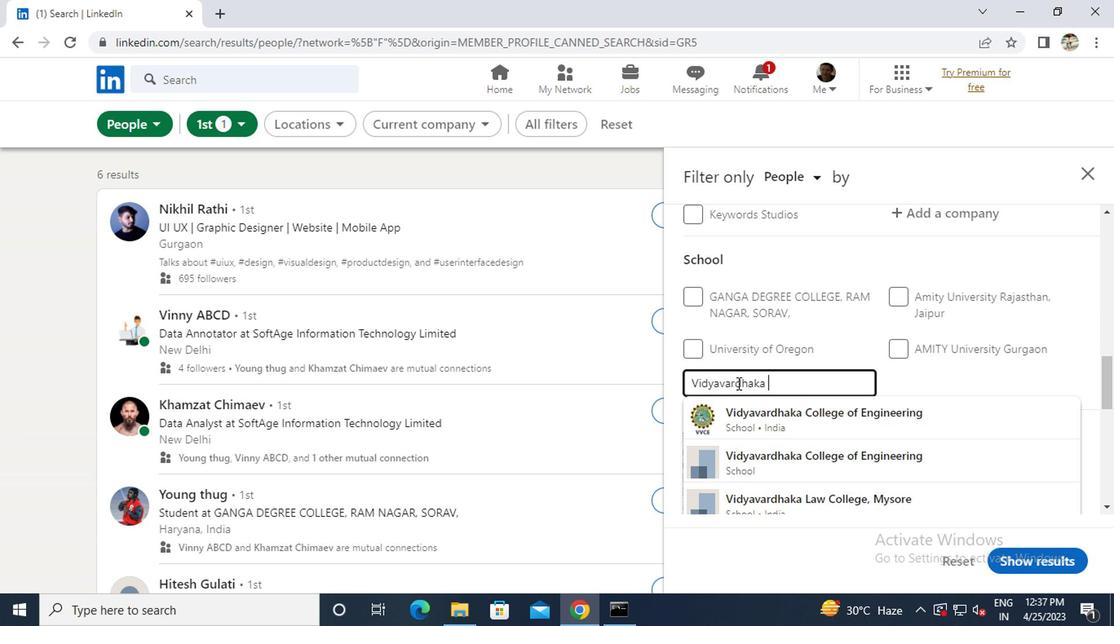
Action: Mouse moved to (759, 413)
Screenshot: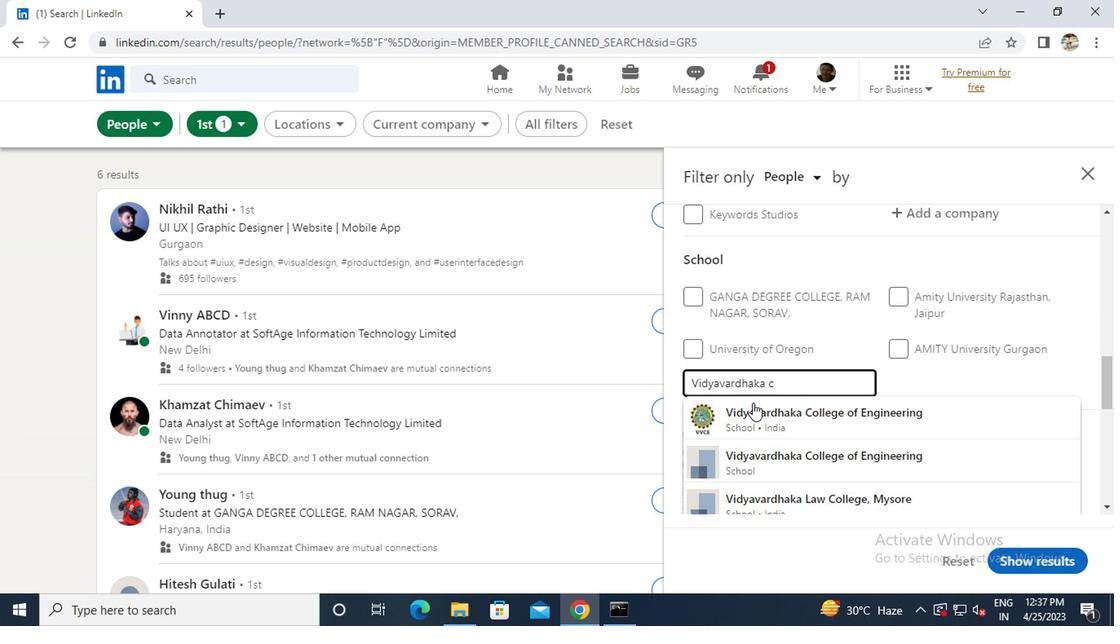 
Action: Mouse pressed left at (759, 413)
Screenshot: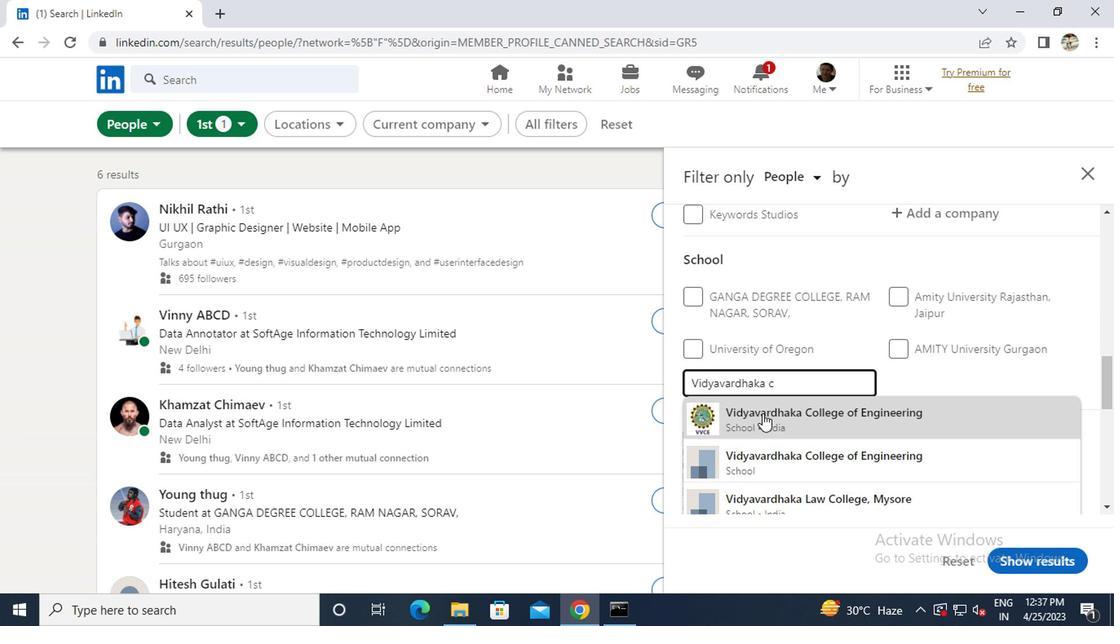 
Action: Mouse moved to (764, 417)
Screenshot: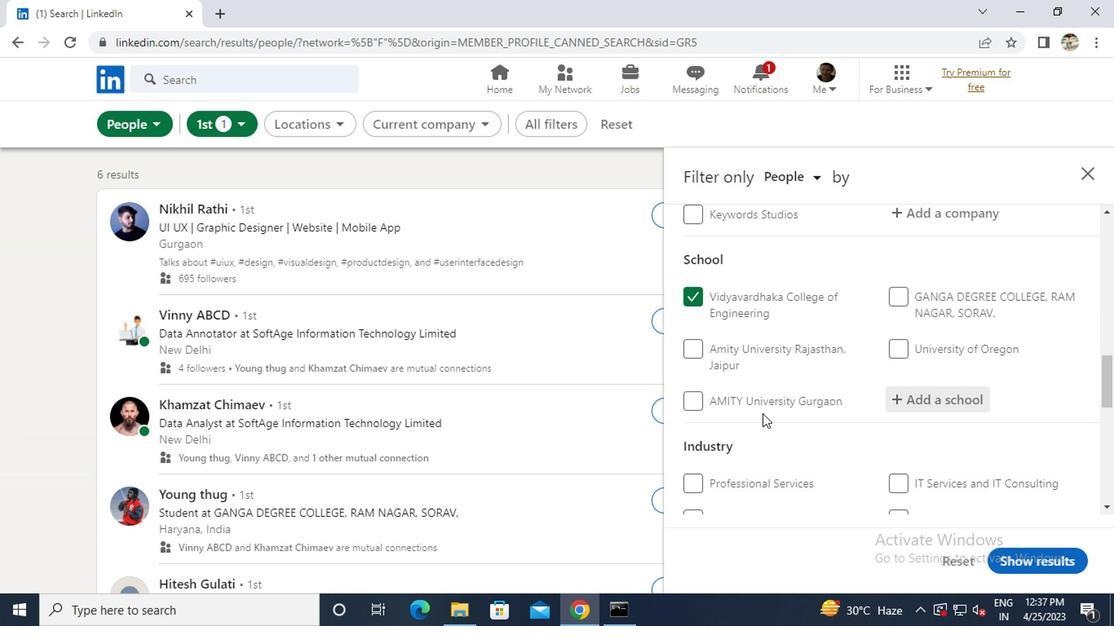 
Action: Mouse scrolled (764, 417) with delta (0, 0)
Screenshot: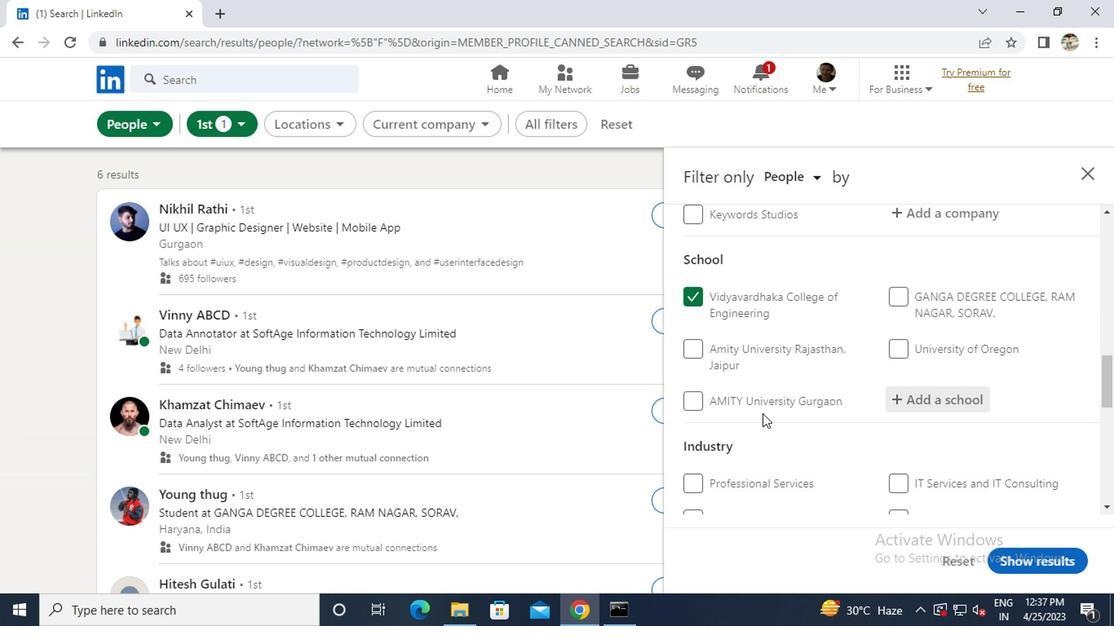 
Action: Mouse scrolled (764, 417) with delta (0, 0)
Screenshot: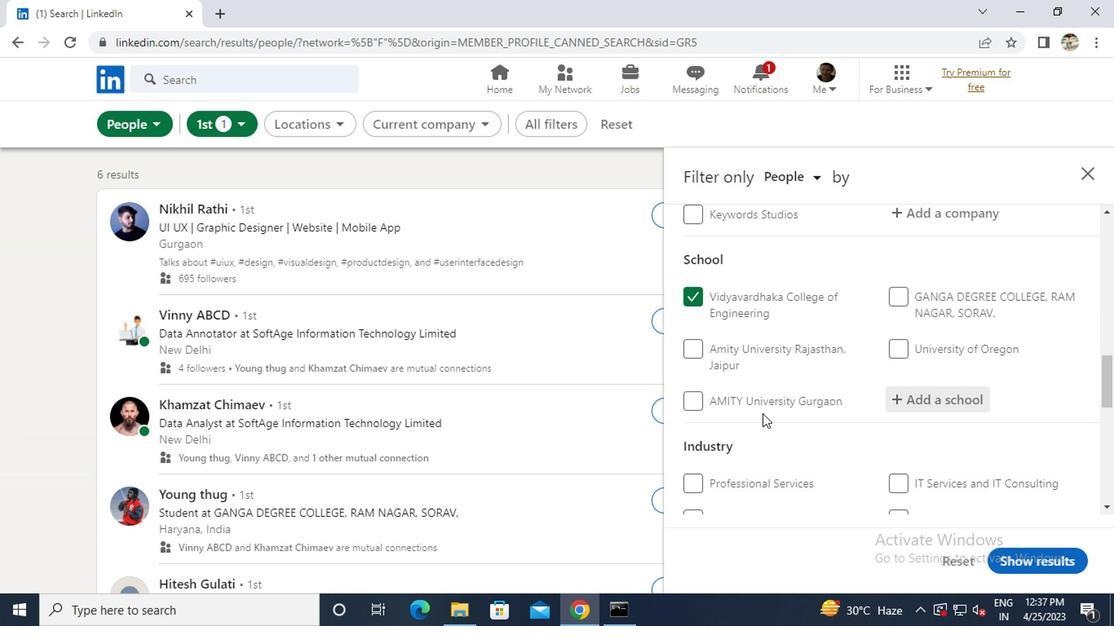 
Action: Mouse moved to (903, 406)
Screenshot: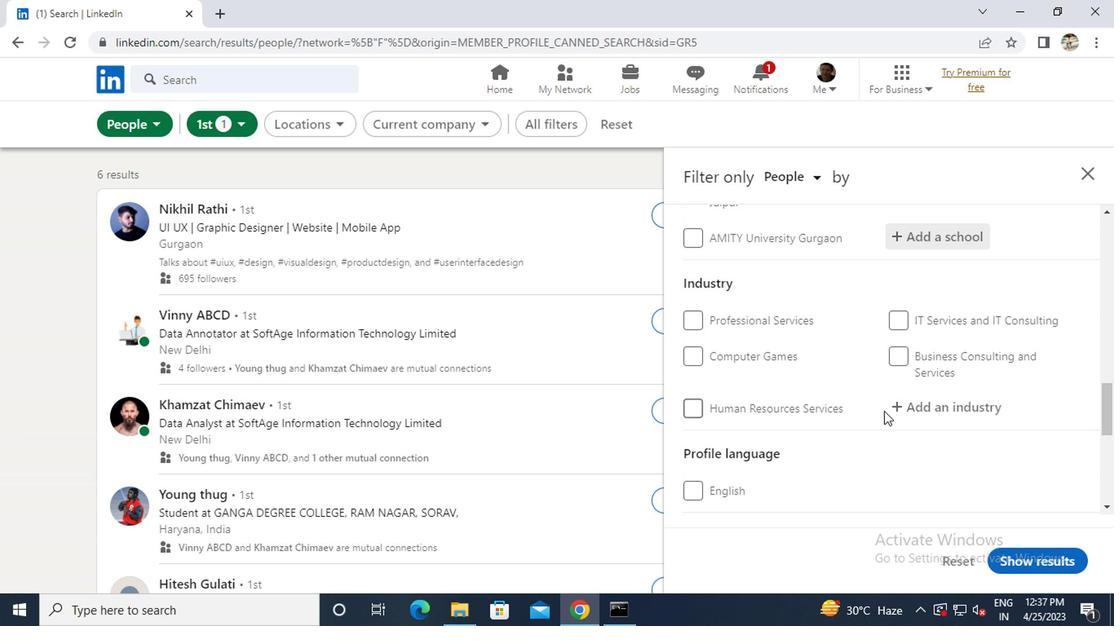 
Action: Mouse pressed left at (903, 406)
Screenshot: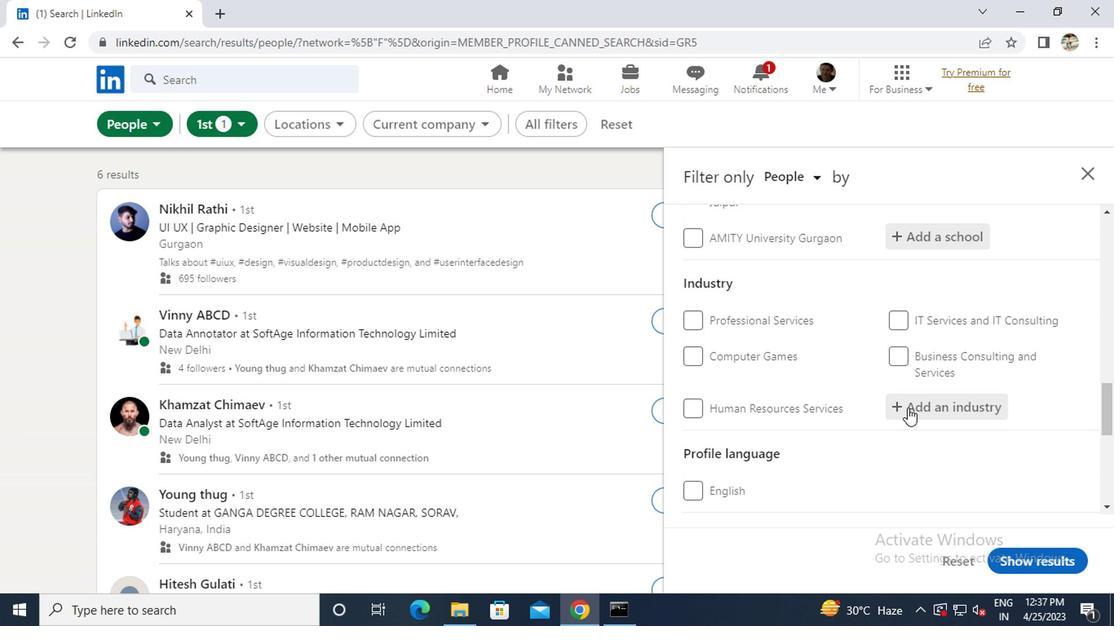 
Action: Key pressed <Key.caps_lock>L<Key.caps_lock>AW<Key.space><Key.caps_lock>E<Key.caps_lock>
Screenshot: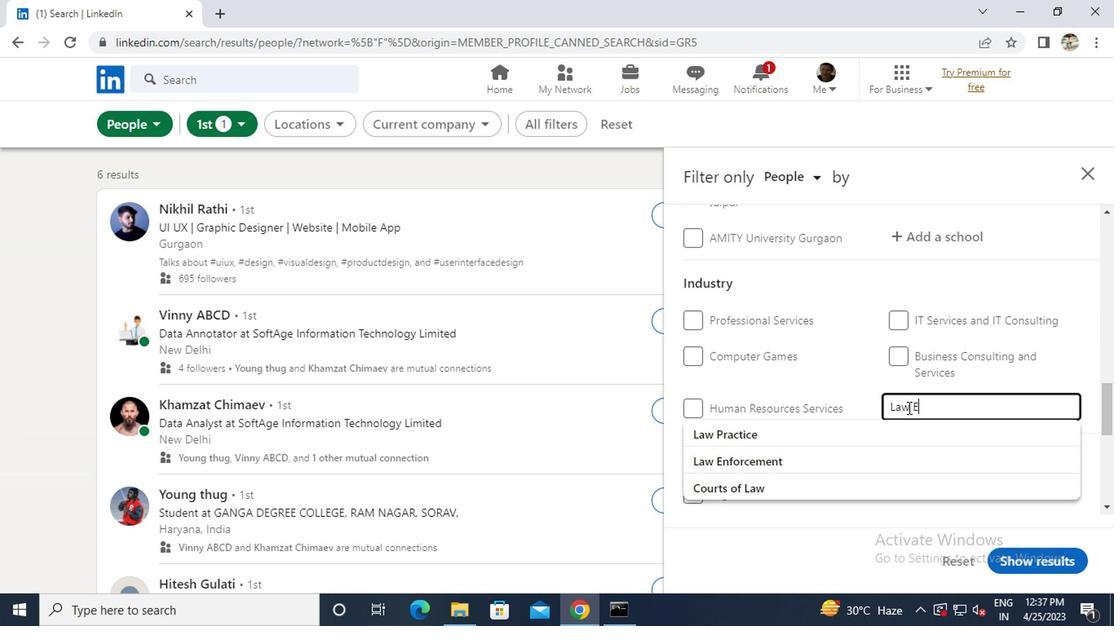 
Action: Mouse moved to (805, 436)
Screenshot: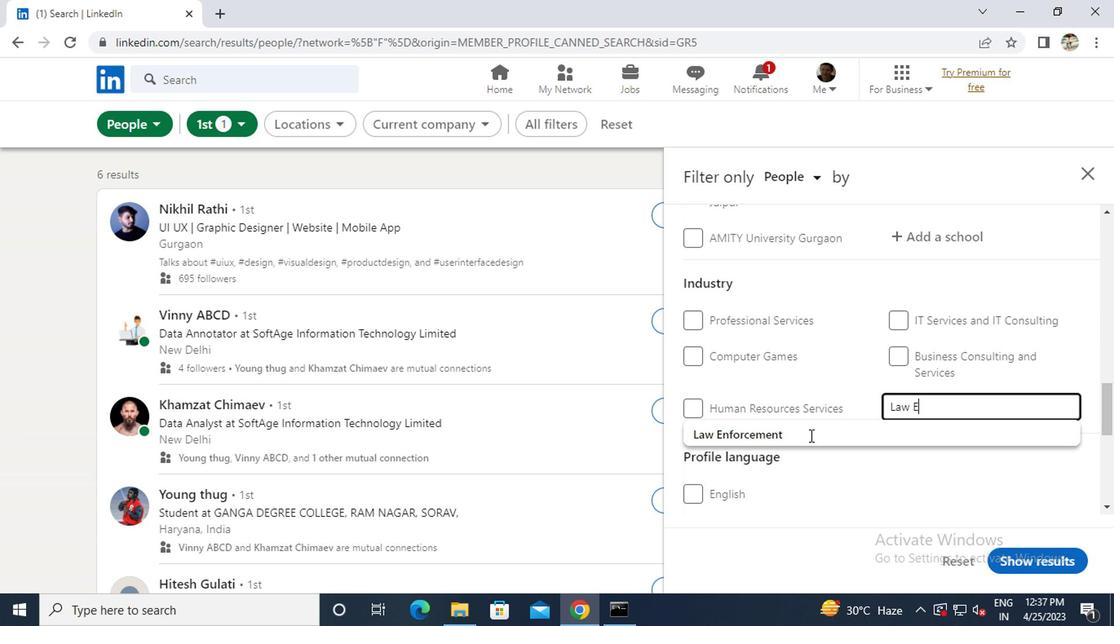 
Action: Mouse pressed left at (805, 436)
Screenshot: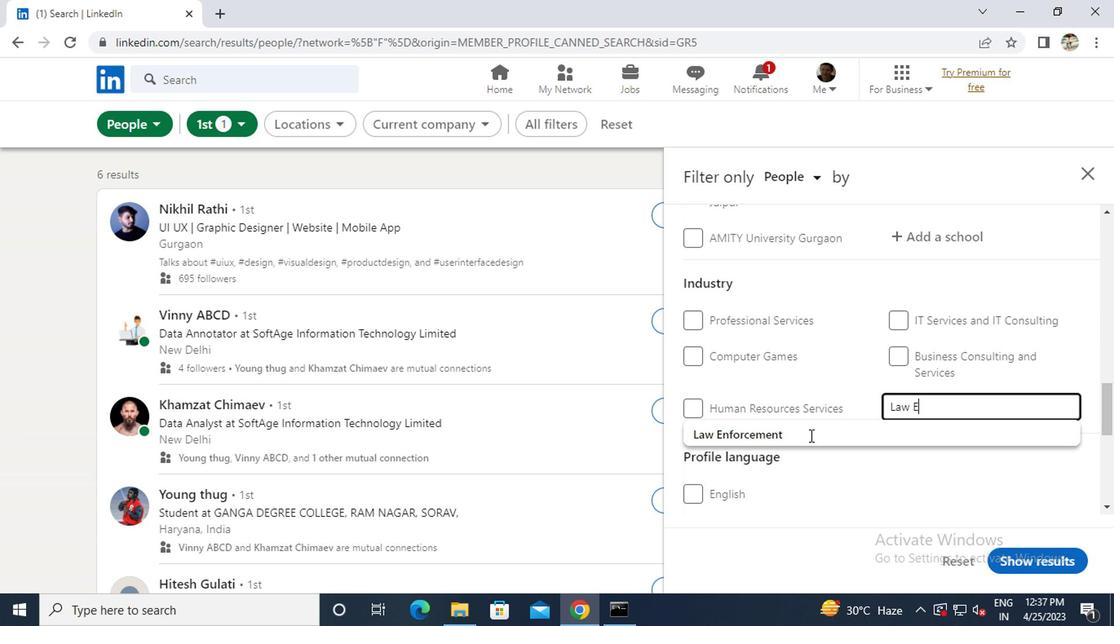 
Action: Mouse moved to (791, 435)
Screenshot: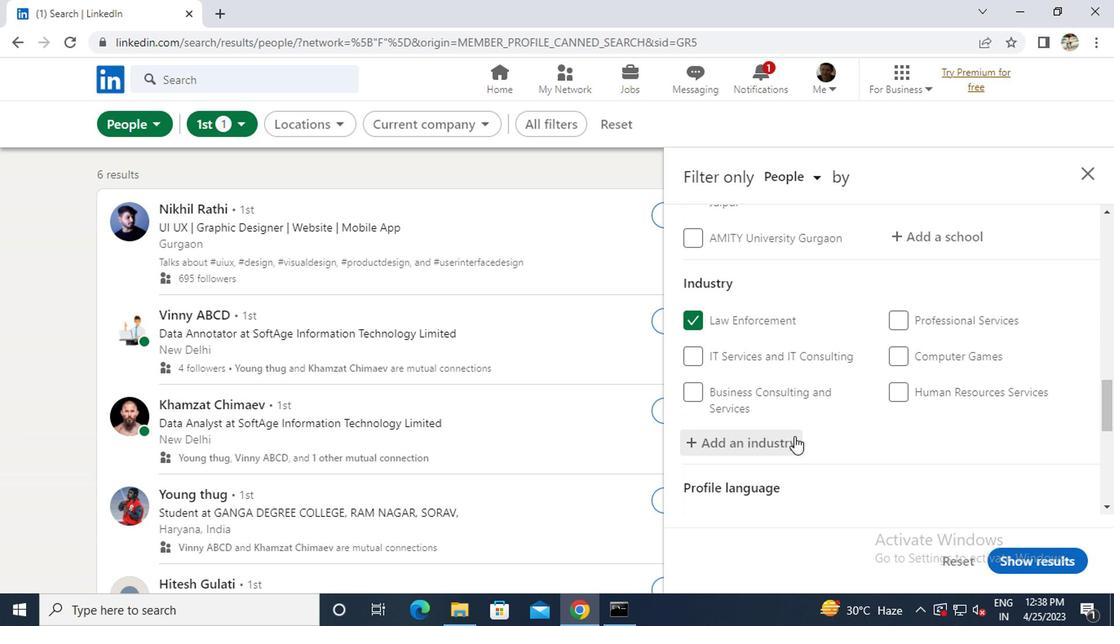 
Action: Mouse scrolled (791, 434) with delta (0, 0)
Screenshot: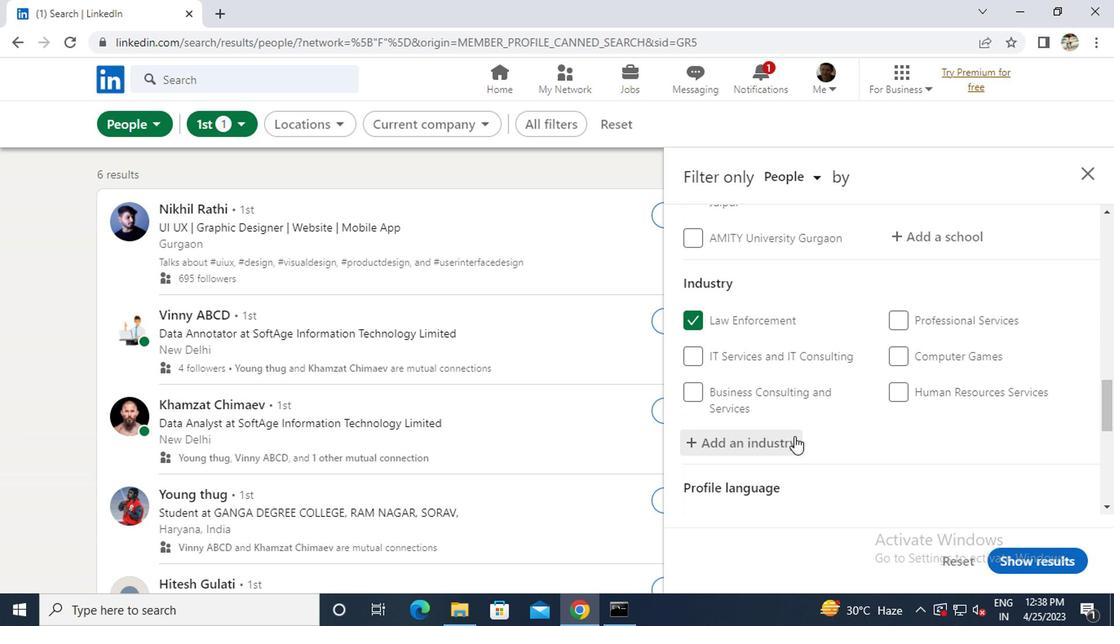 
Action: Mouse scrolled (791, 434) with delta (0, 0)
Screenshot: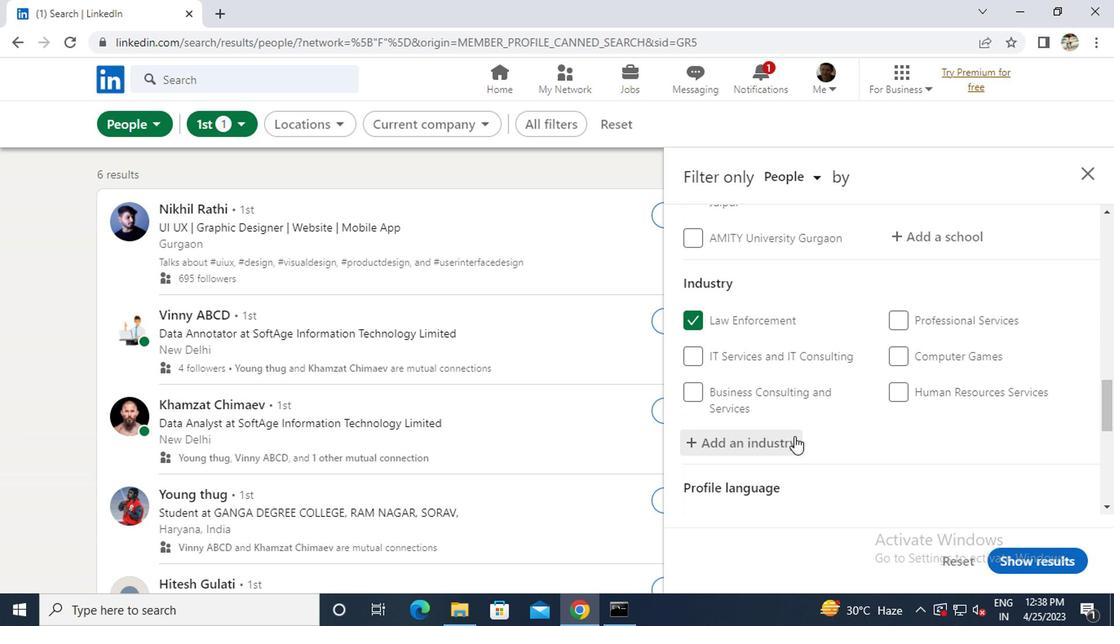 
Action: Mouse scrolled (791, 434) with delta (0, 0)
Screenshot: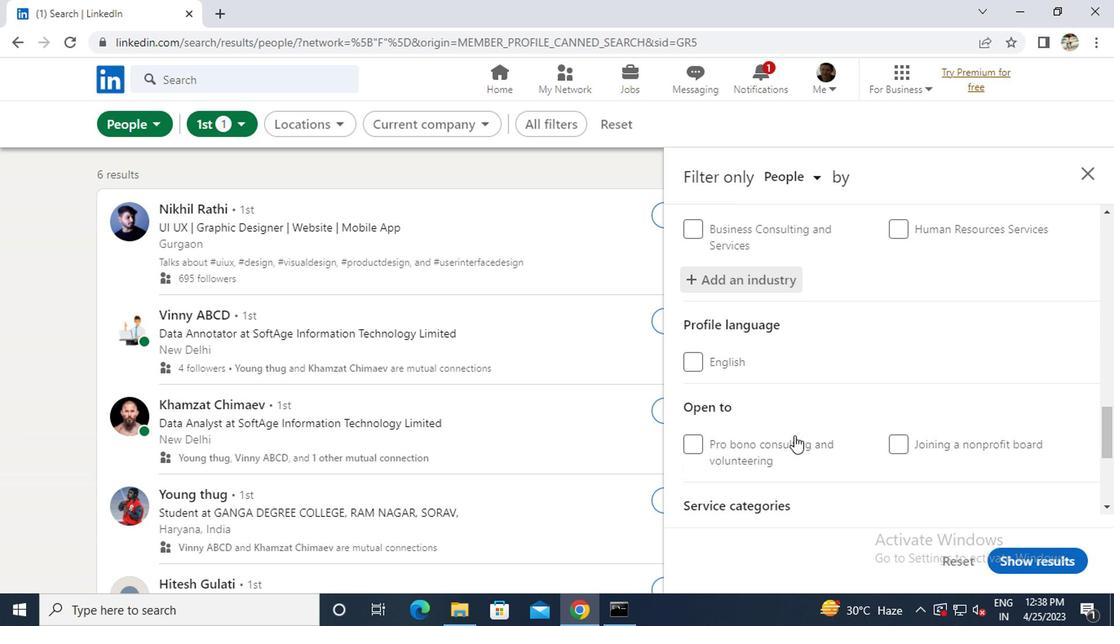 
Action: Mouse scrolled (791, 434) with delta (0, 0)
Screenshot: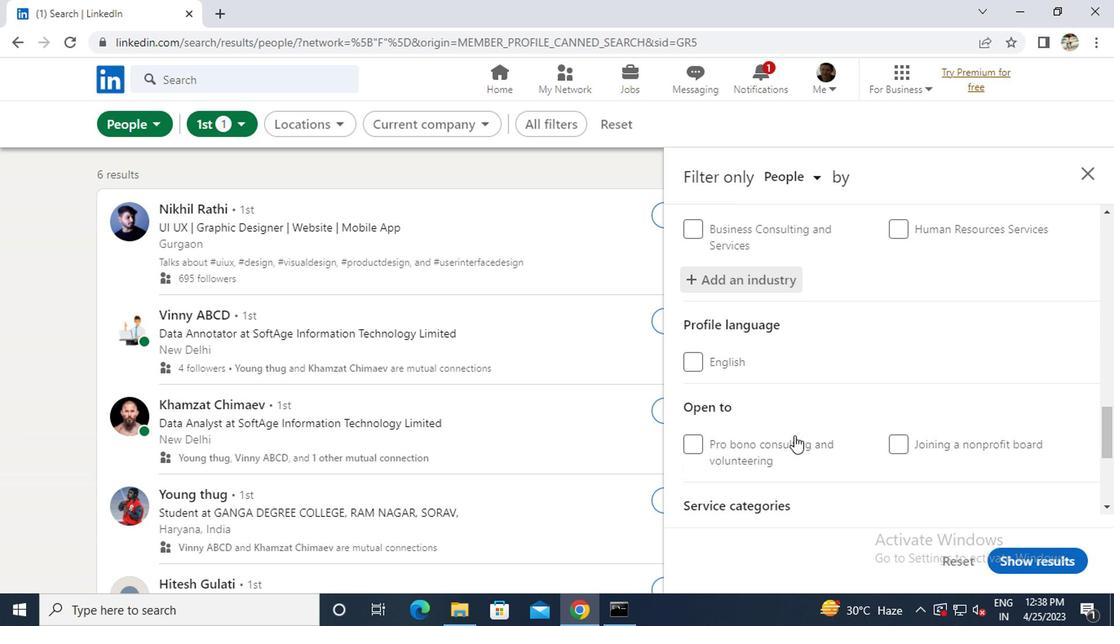 
Action: Mouse moved to (737, 379)
Screenshot: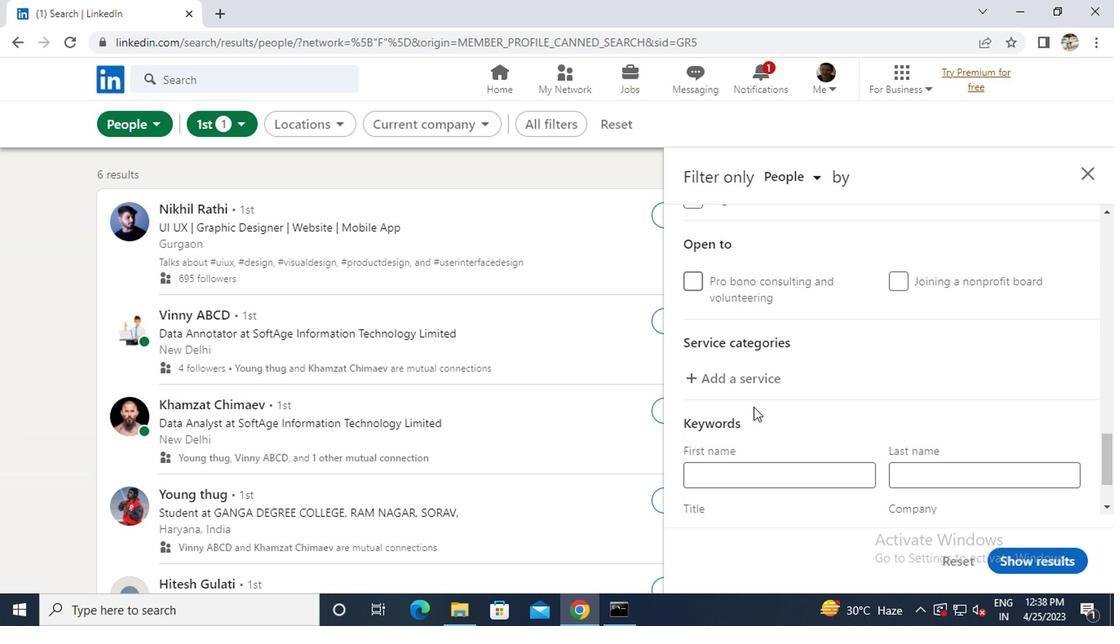 
Action: Mouse pressed left at (737, 379)
Screenshot: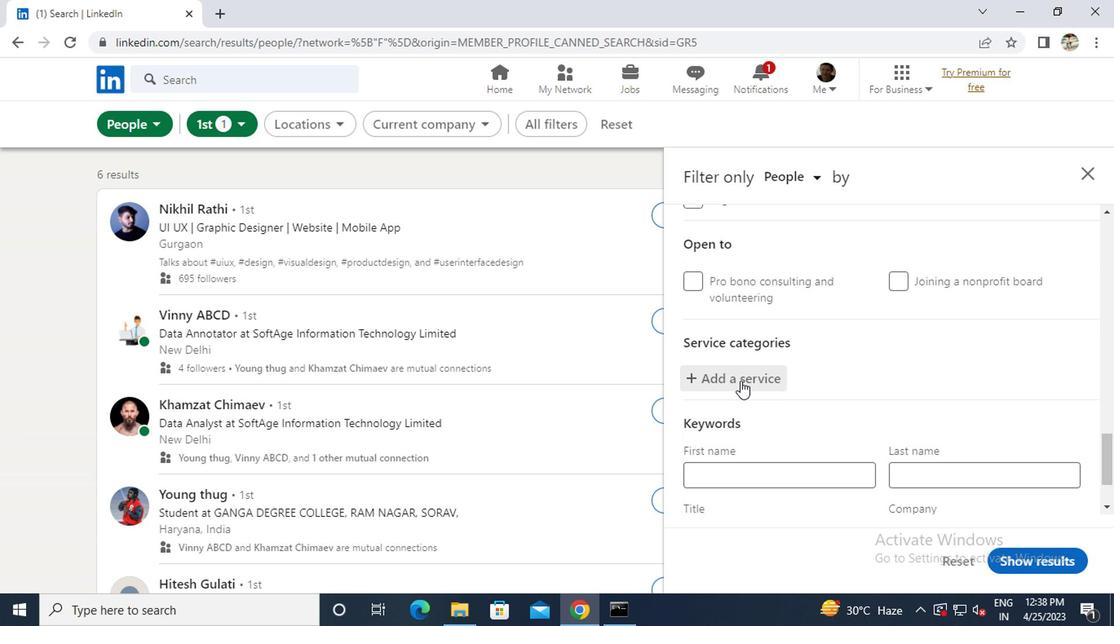 
Action: Key pressed <Key.caps_lock>C<Key.caps_lock>ONSULTING<Key.enter>
Screenshot: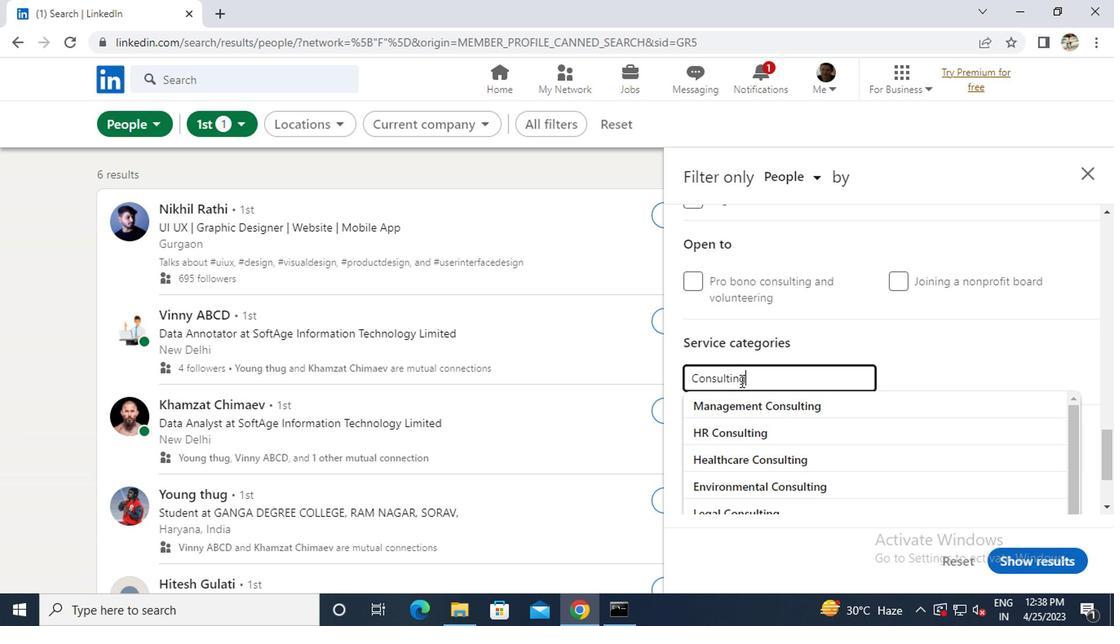 
Action: Mouse moved to (777, 416)
Screenshot: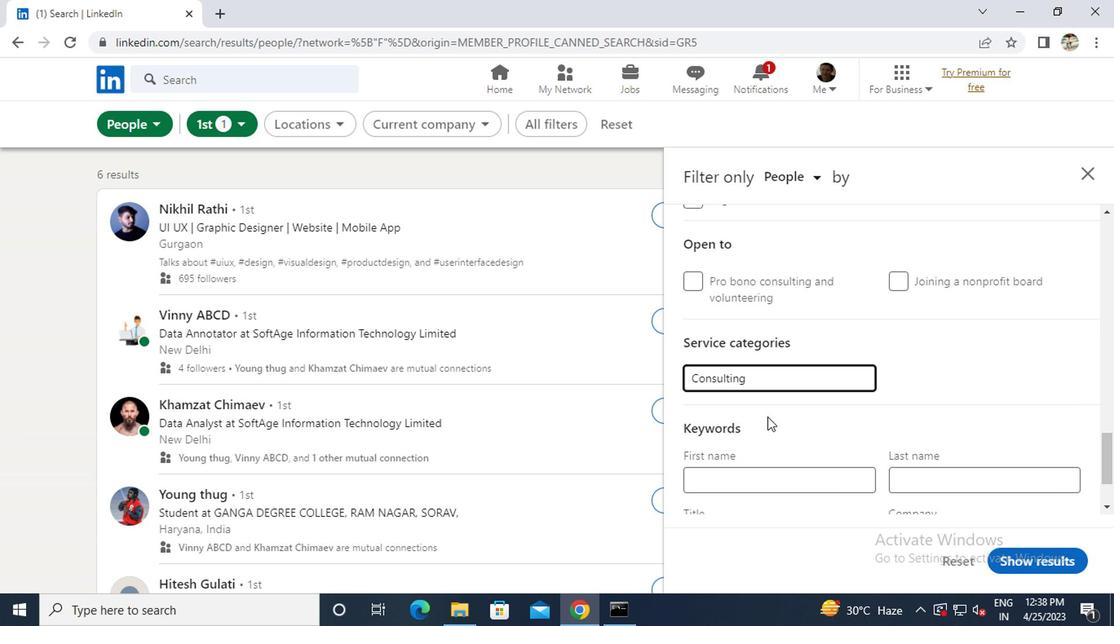 
Action: Mouse scrolled (777, 415) with delta (0, 0)
Screenshot: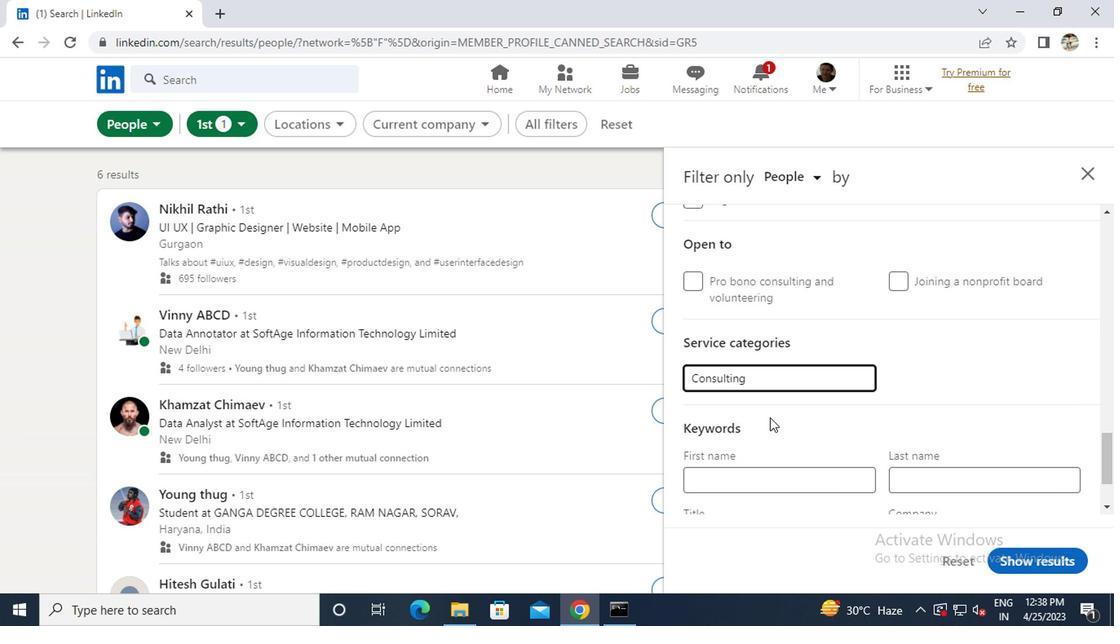 
Action: Mouse scrolled (777, 415) with delta (0, 0)
Screenshot: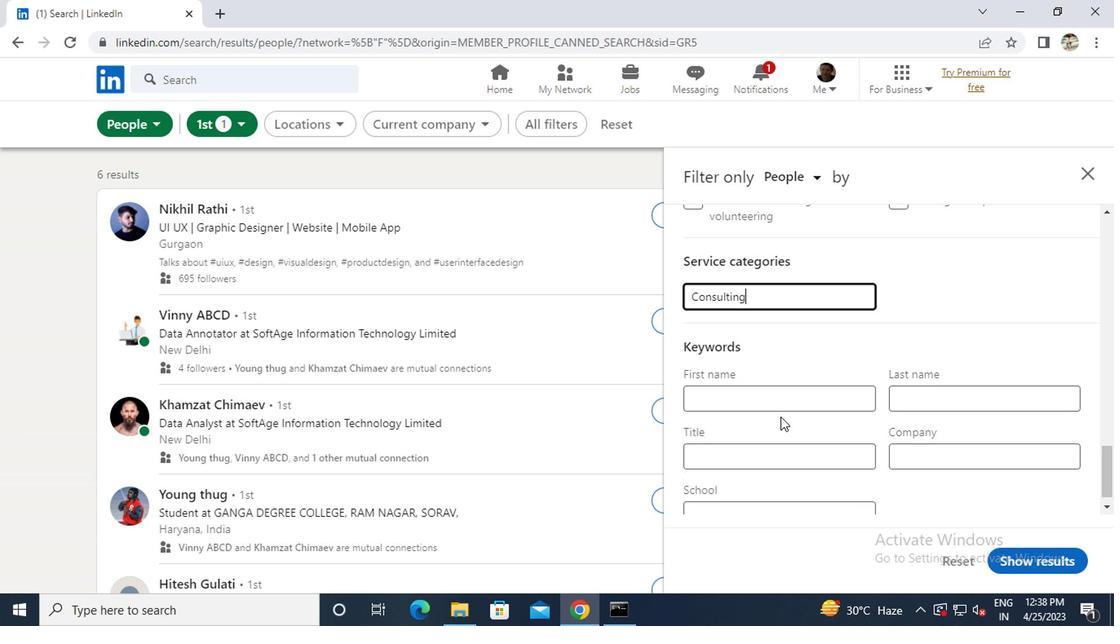 
Action: Mouse scrolled (777, 415) with delta (0, 0)
Screenshot: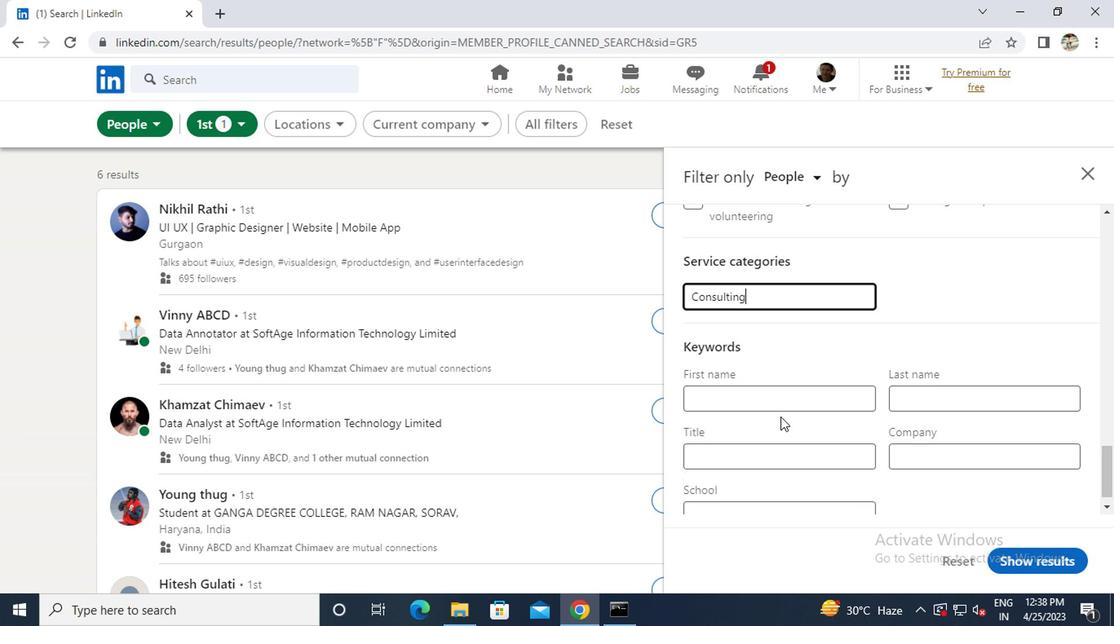 
Action: Mouse scrolled (777, 415) with delta (0, 0)
Screenshot: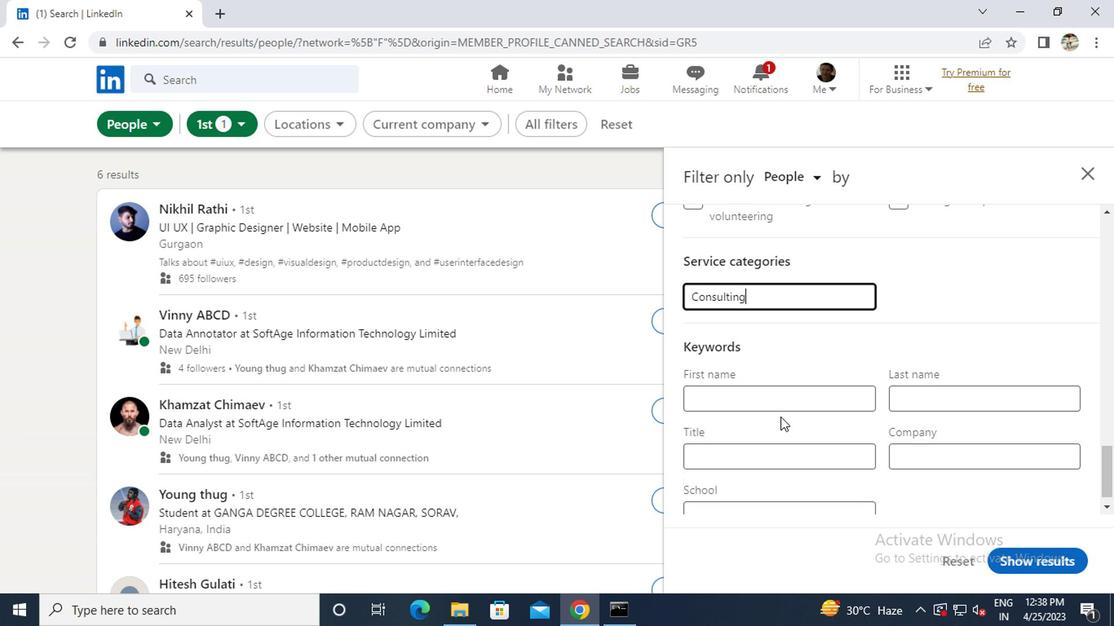 
Action: Mouse moved to (758, 437)
Screenshot: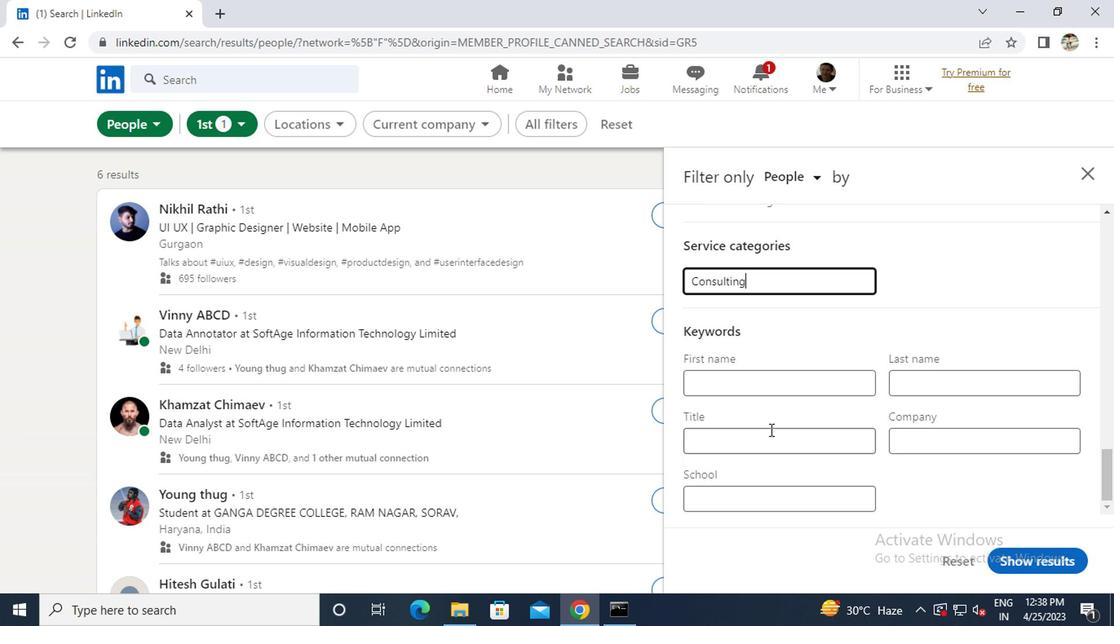 
Action: Mouse pressed left at (758, 437)
Screenshot: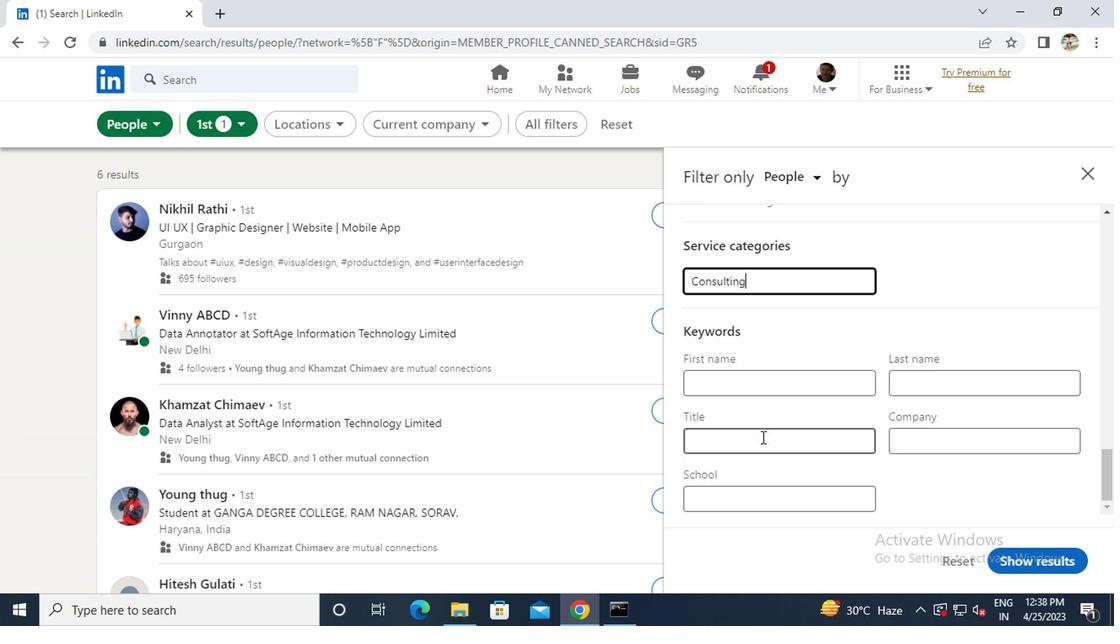 
Action: Key pressed <Key.caps_lock>S<Key.caps_lock>ALES<Key.space><Key.caps_lock>A<Key.caps_lock>NALYST
Screenshot: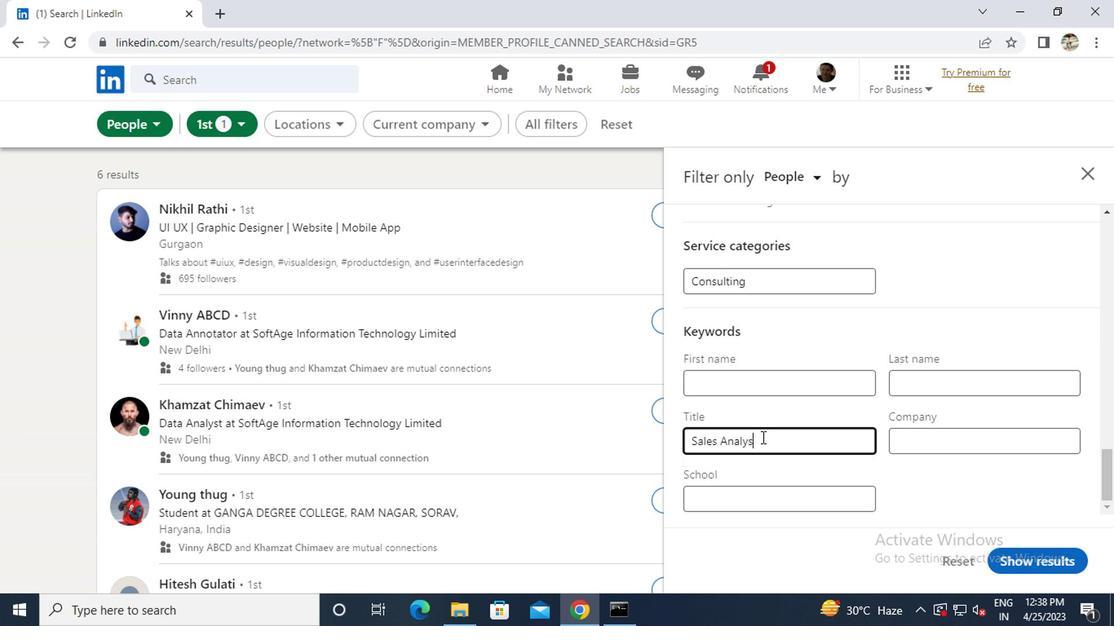 
Action: Mouse moved to (1033, 559)
Screenshot: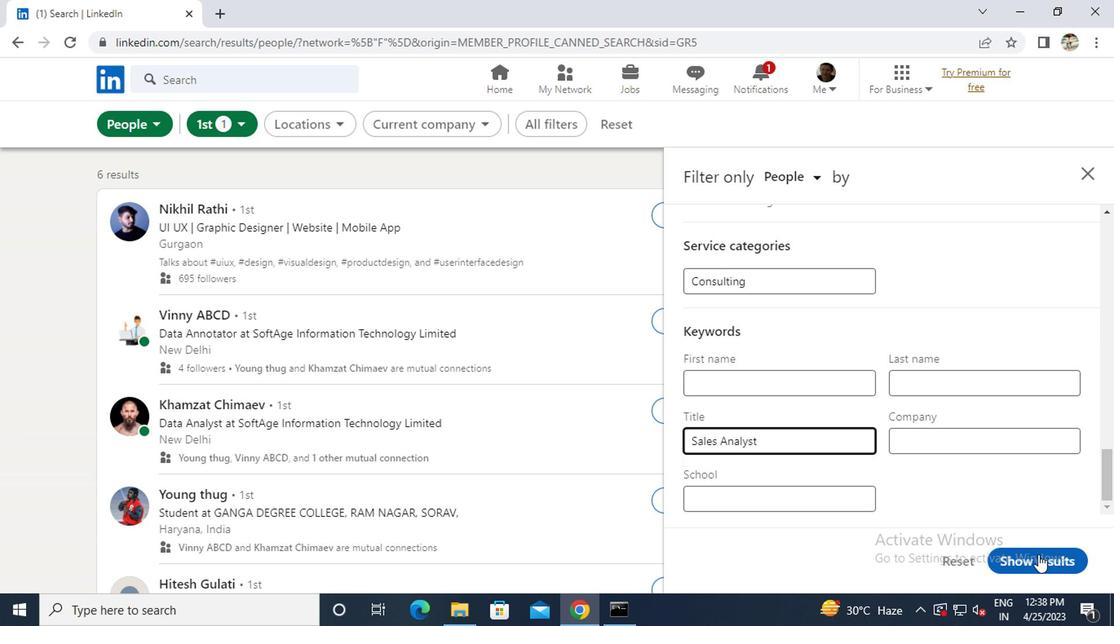 
Action: Mouse pressed left at (1033, 559)
Screenshot: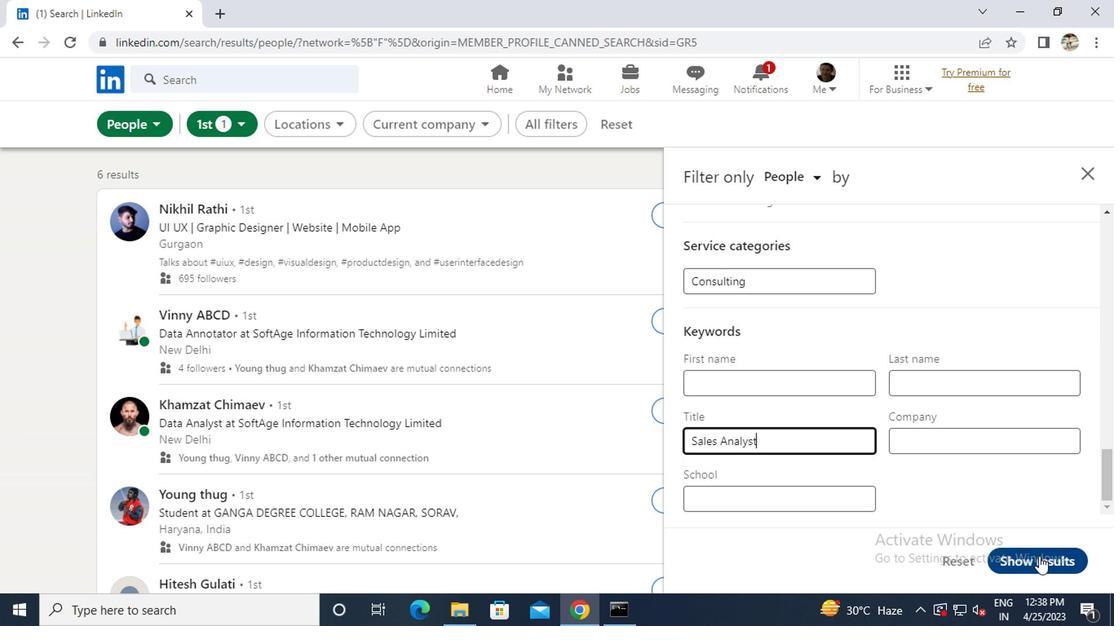 
